 Task: Check the average views per listing of separate dining room in the last 3 years.
Action: Mouse moved to (1006, 231)
Screenshot: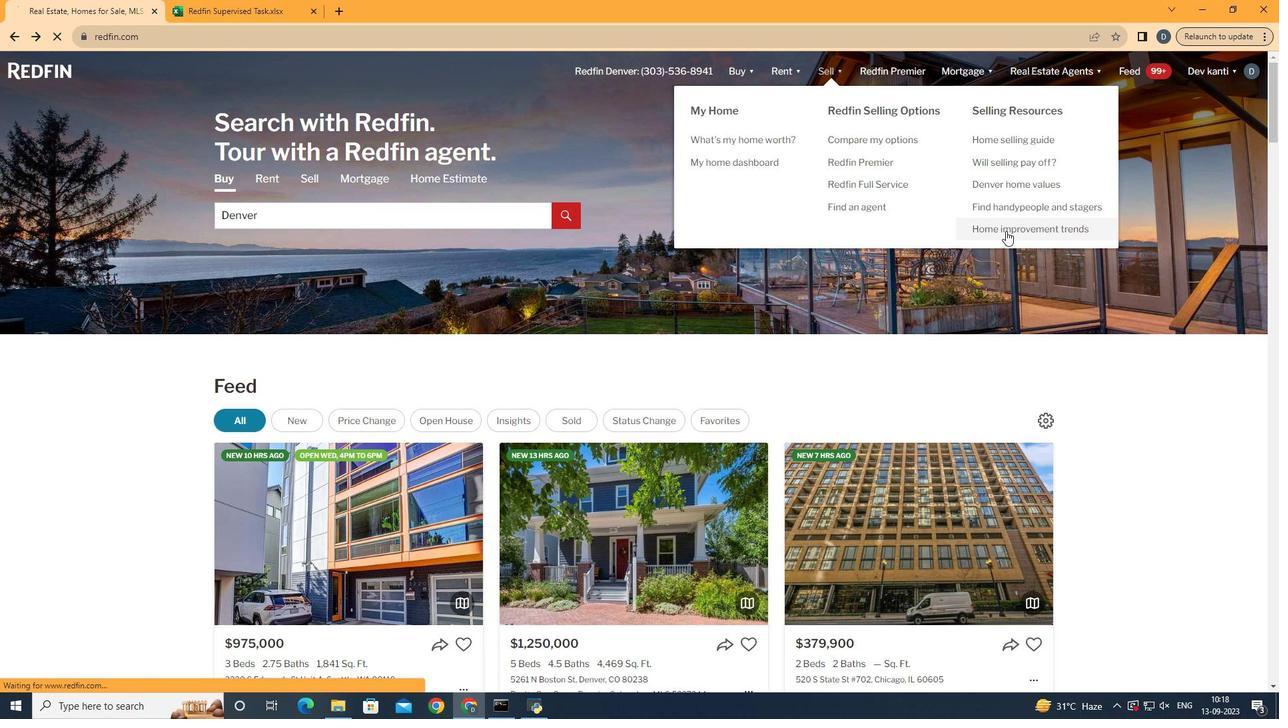 
Action: Mouse pressed left at (1006, 231)
Screenshot: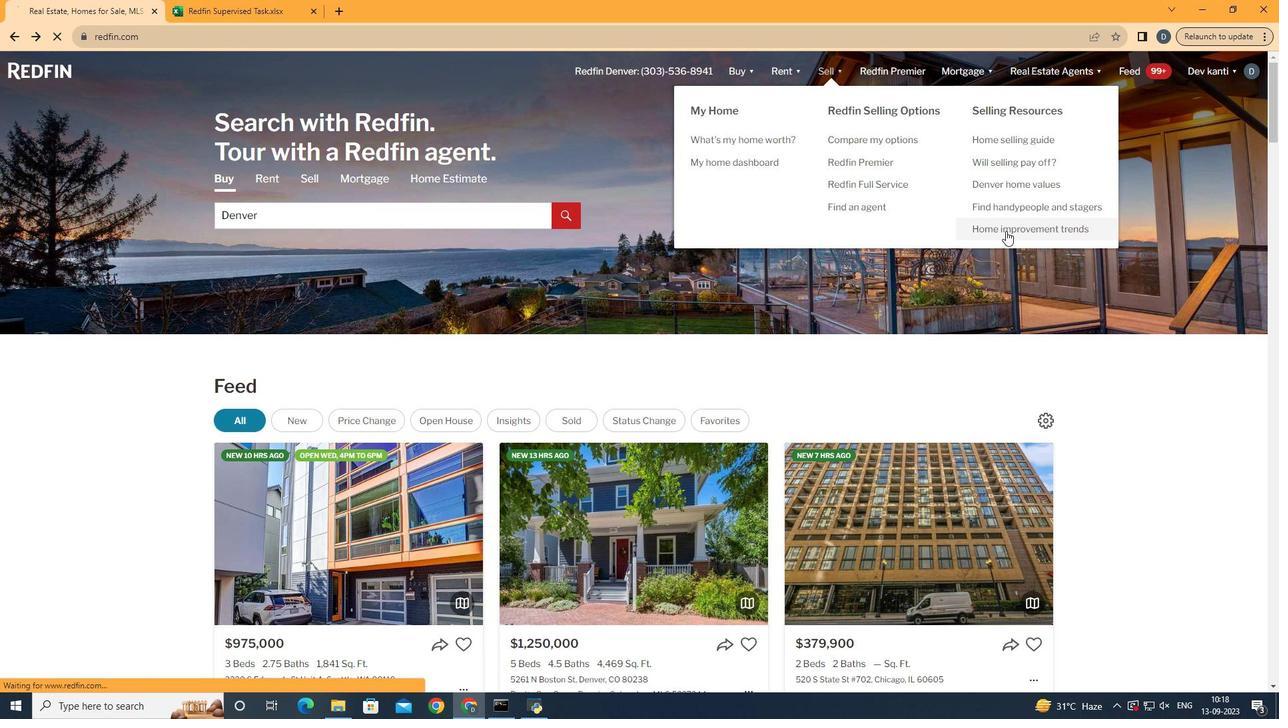 
Action: Mouse moved to (335, 259)
Screenshot: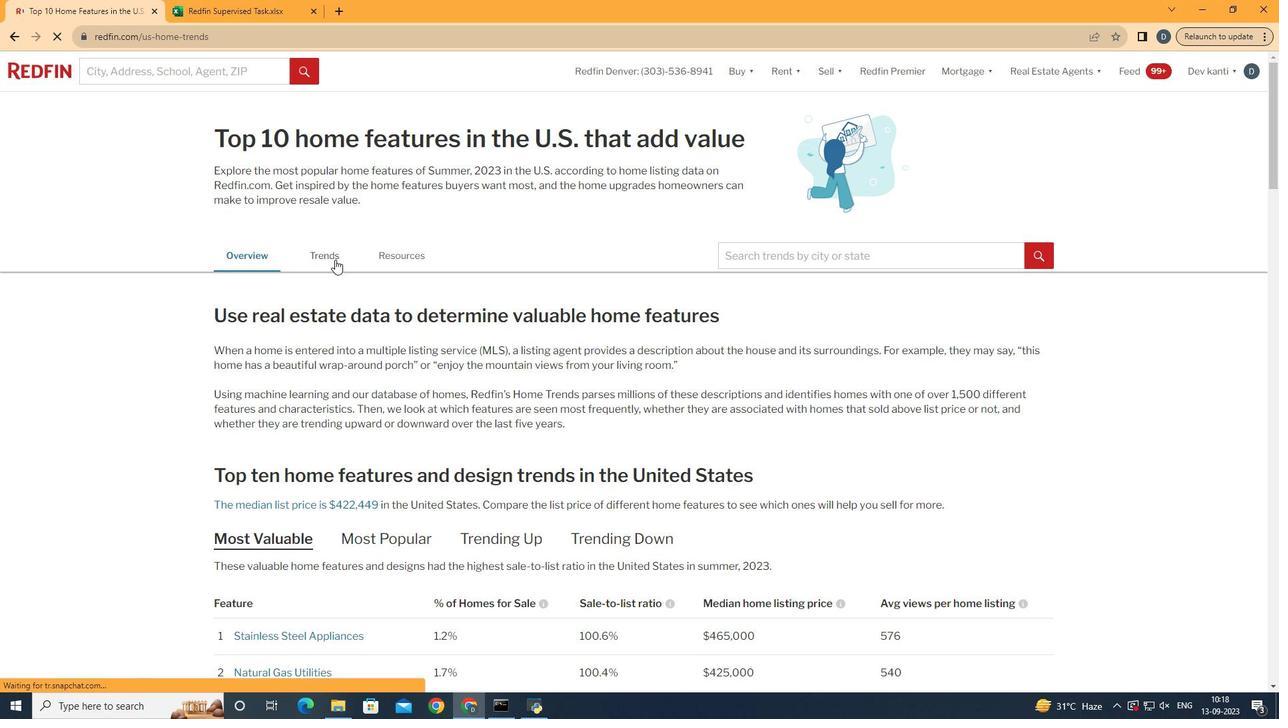 
Action: Mouse pressed left at (335, 259)
Screenshot: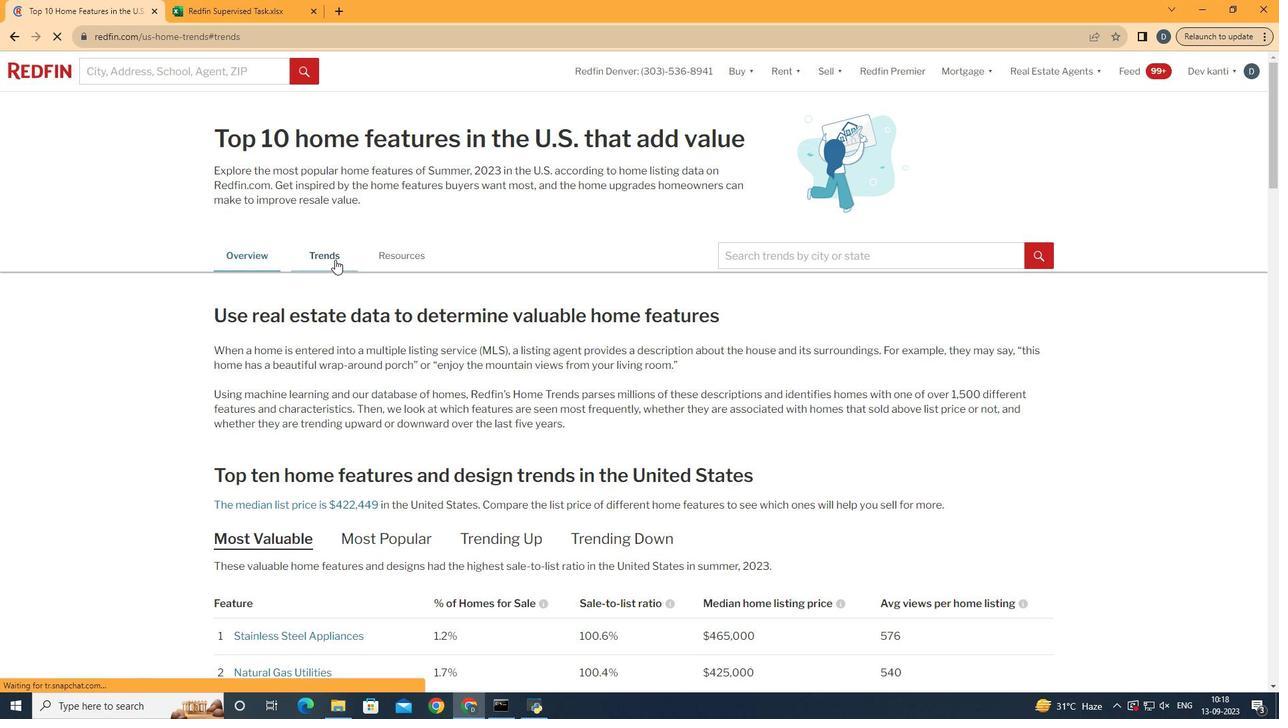 
Action: Mouse moved to (419, 455)
Screenshot: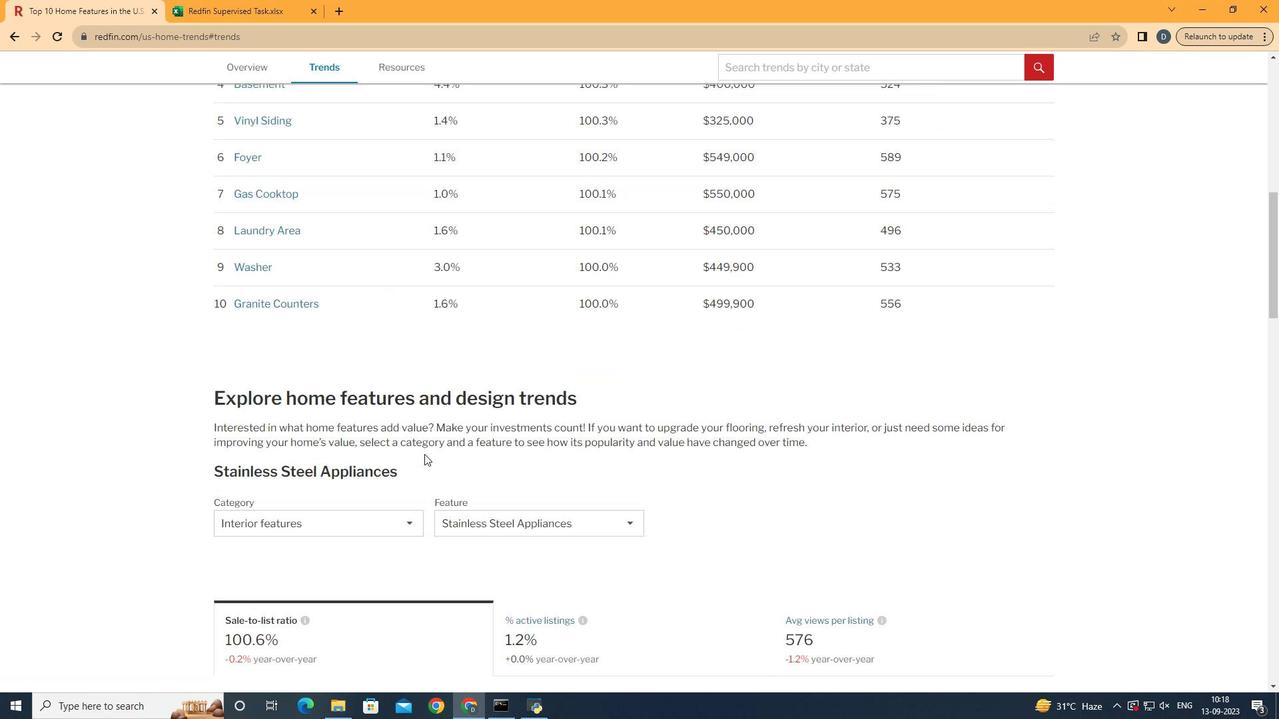 
Action: Mouse scrolled (419, 455) with delta (0, 0)
Screenshot: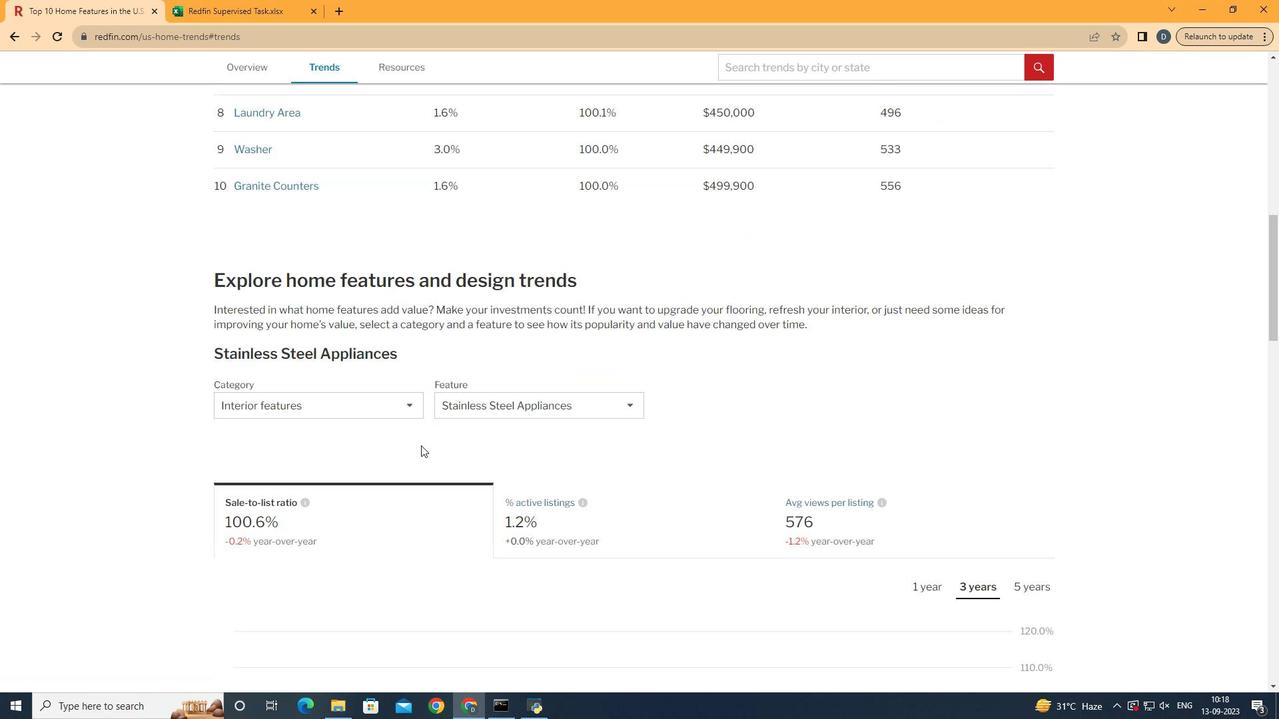 
Action: Mouse moved to (419, 455)
Screenshot: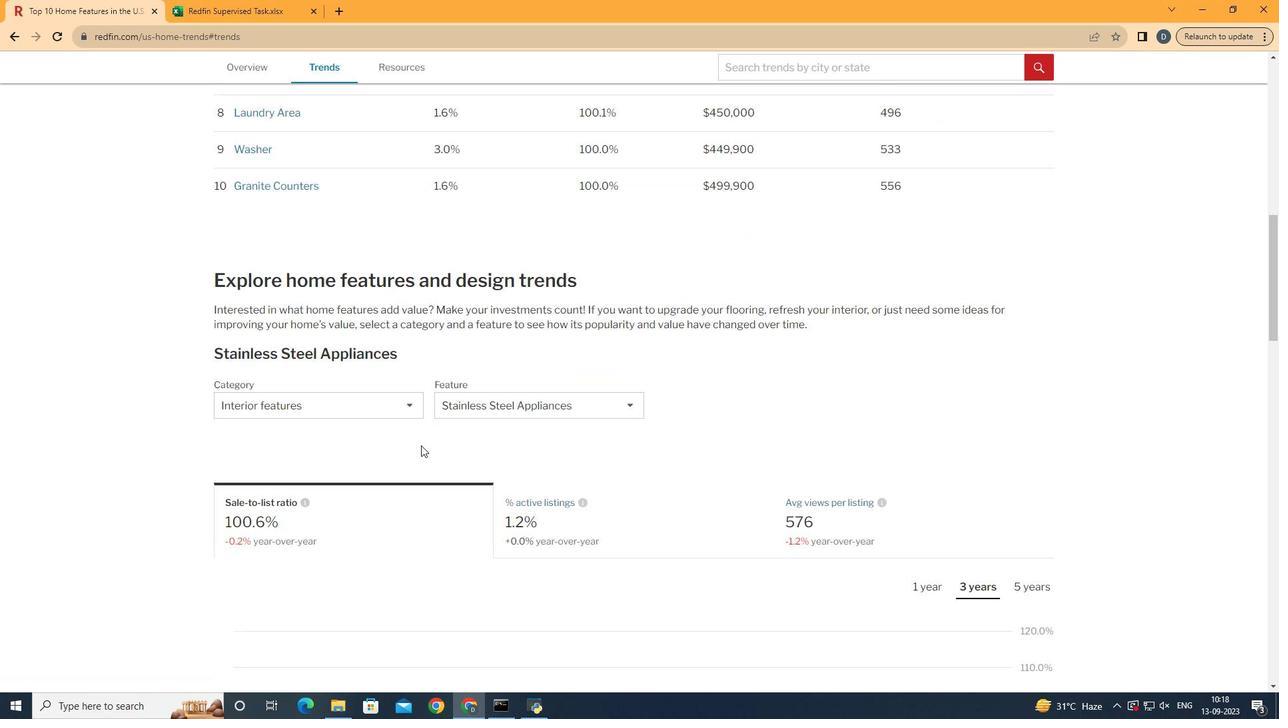 
Action: Mouse scrolled (419, 455) with delta (0, 0)
Screenshot: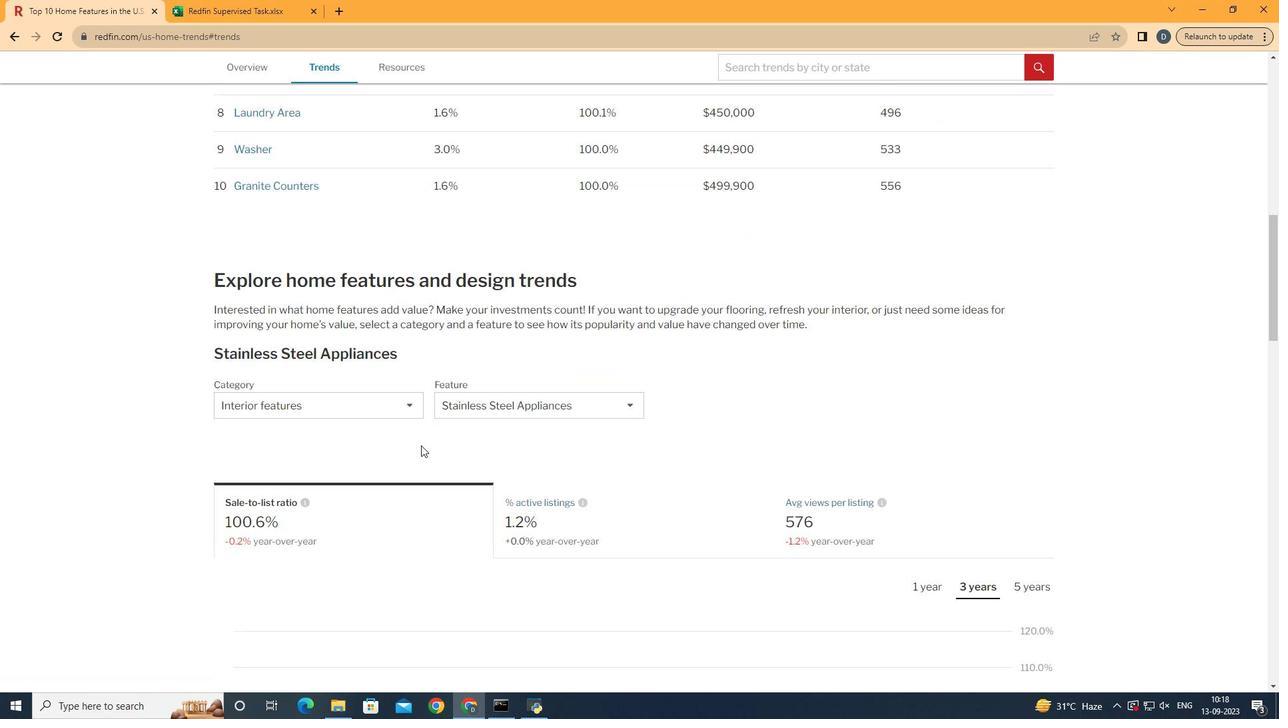 
Action: Mouse moved to (421, 455)
Screenshot: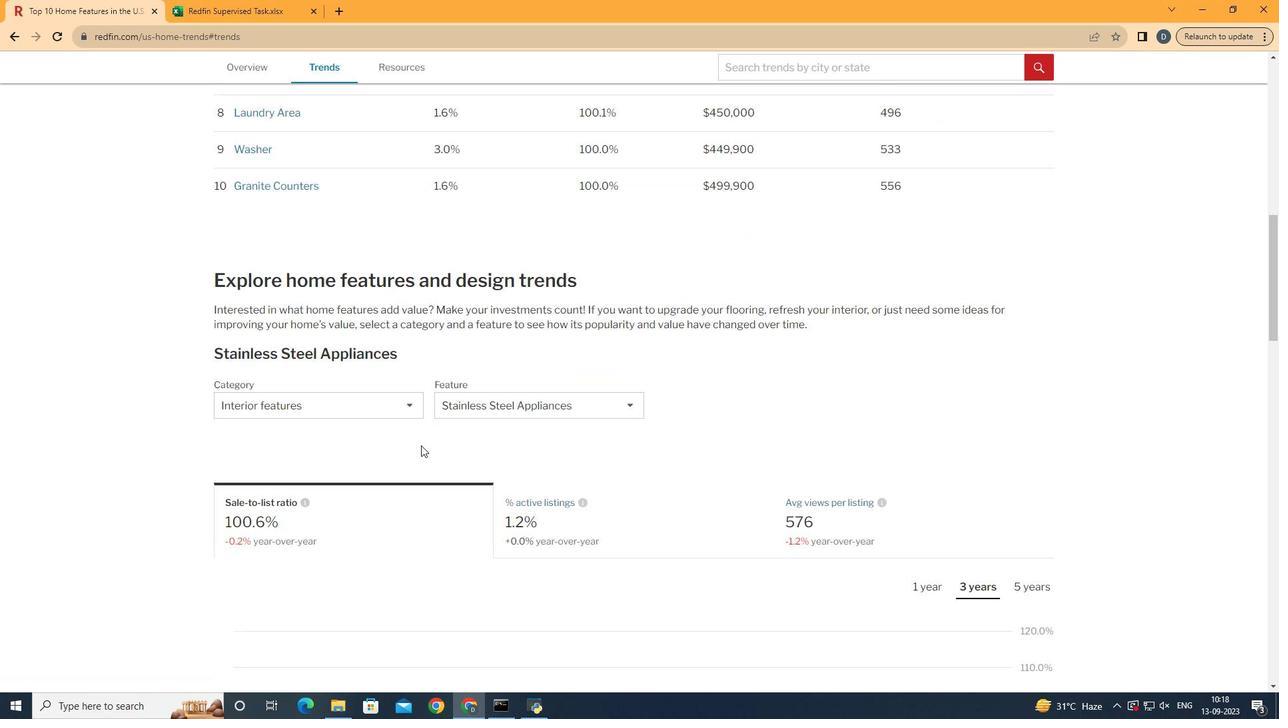 
Action: Mouse scrolled (421, 455) with delta (0, 0)
Screenshot: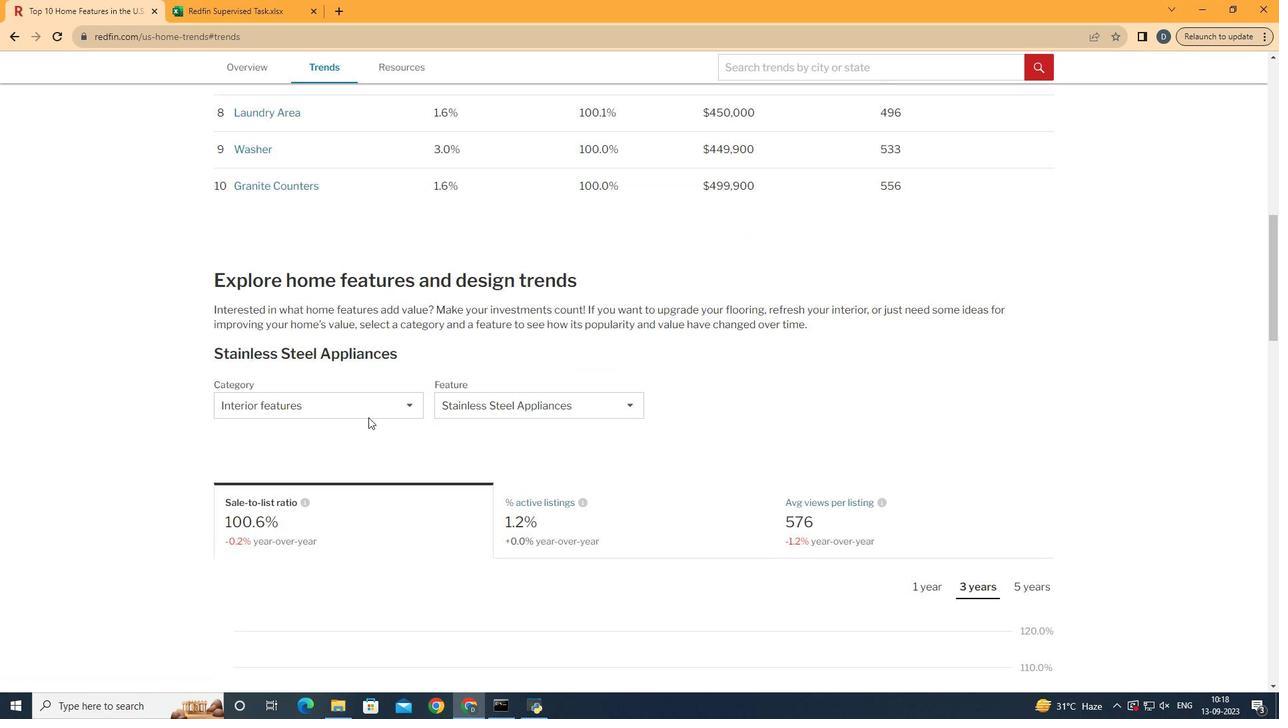 
Action: Mouse moved to (422, 455)
Screenshot: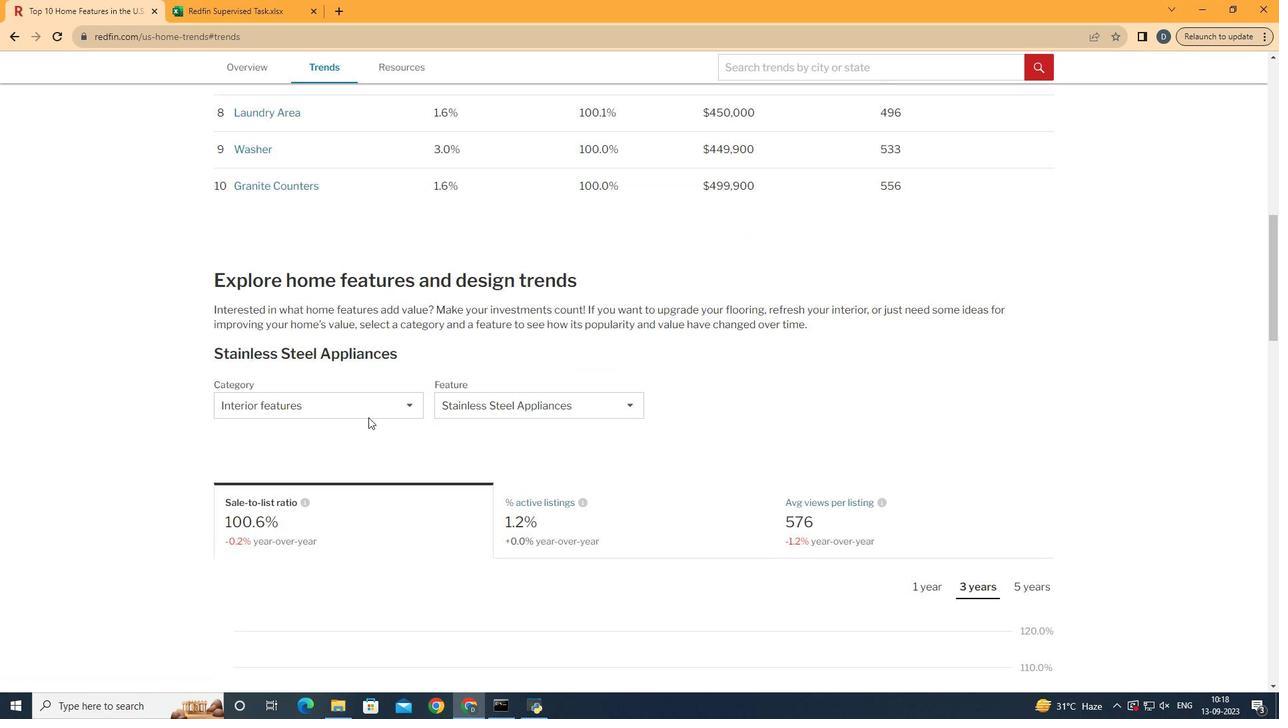 
Action: Mouse scrolled (422, 455) with delta (0, 0)
Screenshot: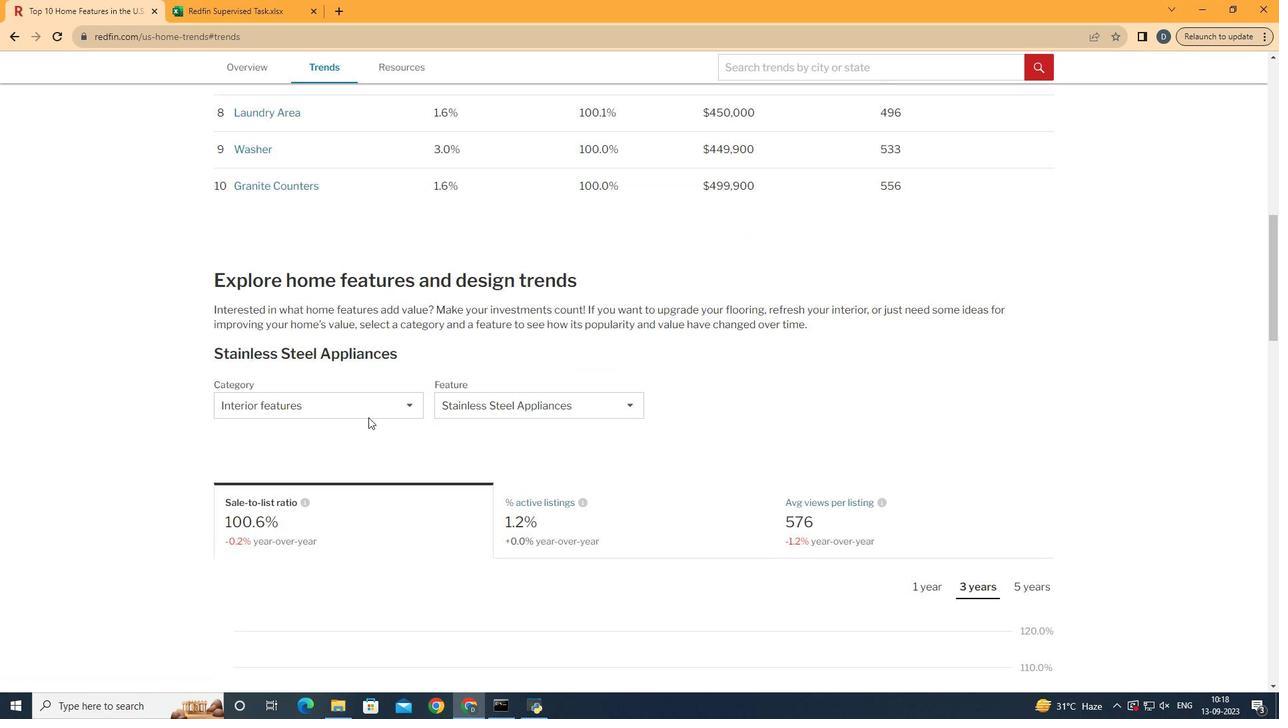 
Action: Mouse moved to (423, 455)
Screenshot: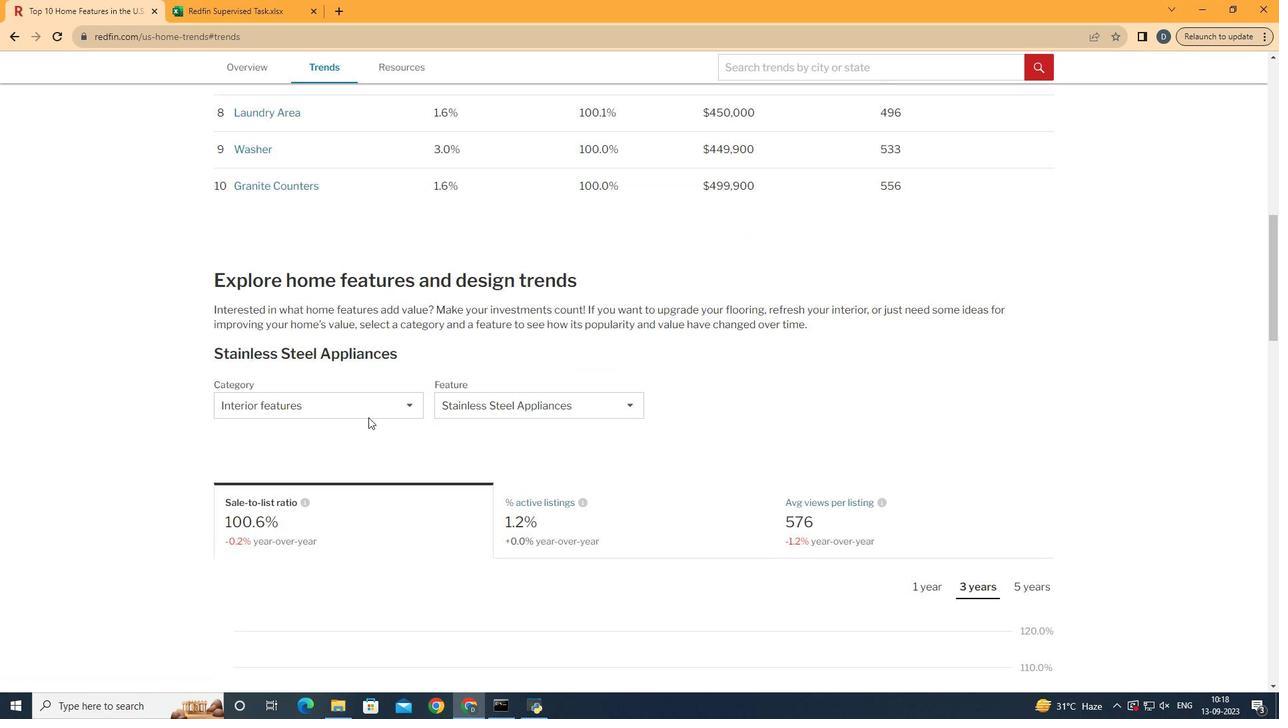 
Action: Mouse scrolled (423, 454) with delta (0, 0)
Screenshot: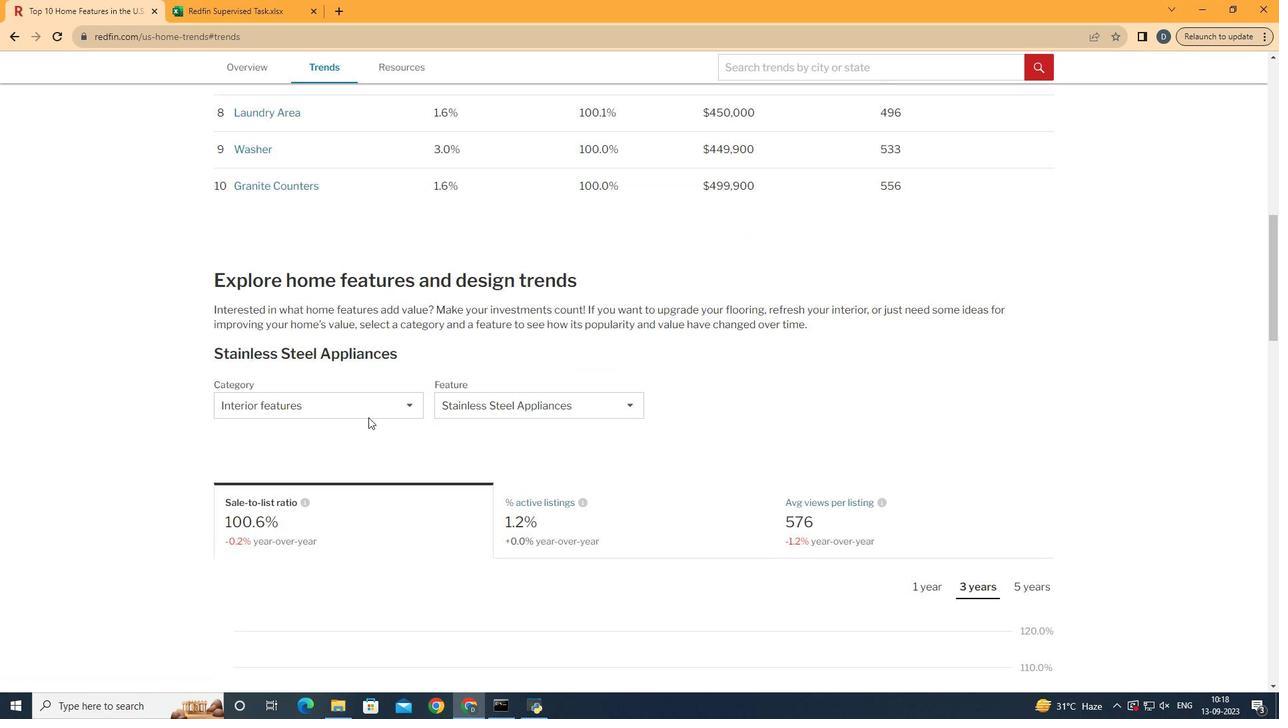 
Action: Mouse moved to (424, 454)
Screenshot: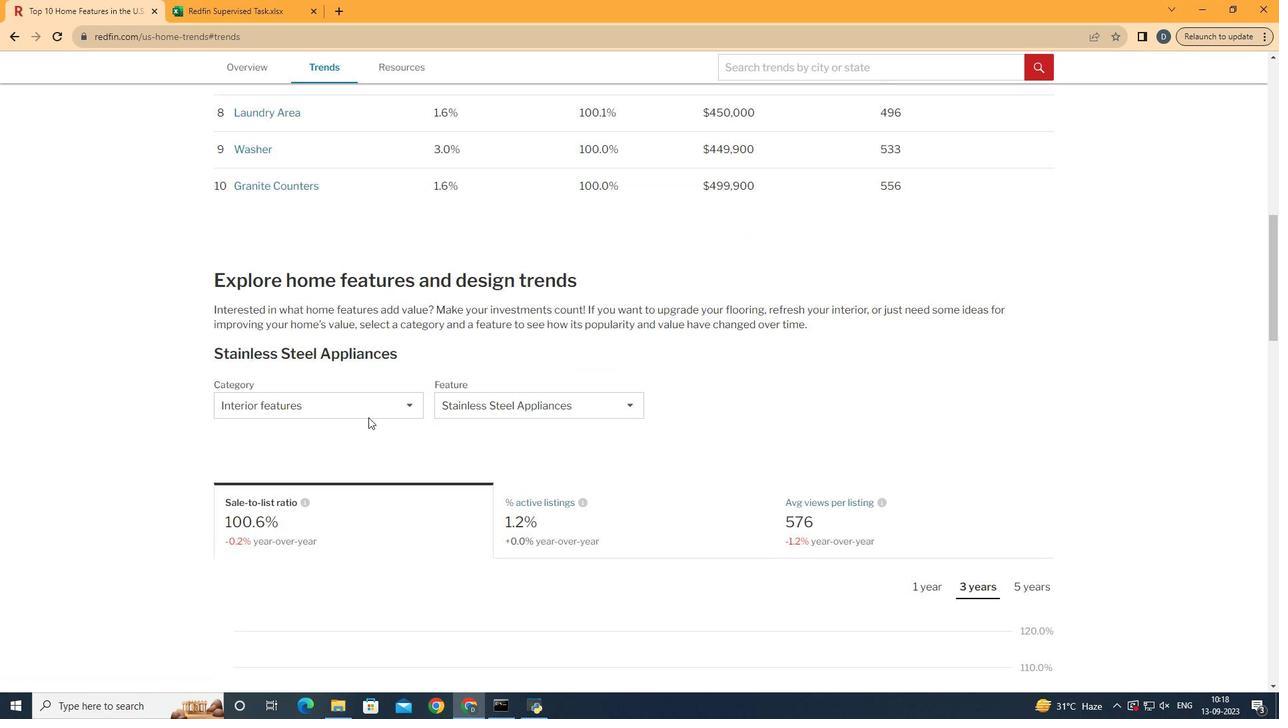 
Action: Mouse scrolled (424, 453) with delta (0, 0)
Screenshot: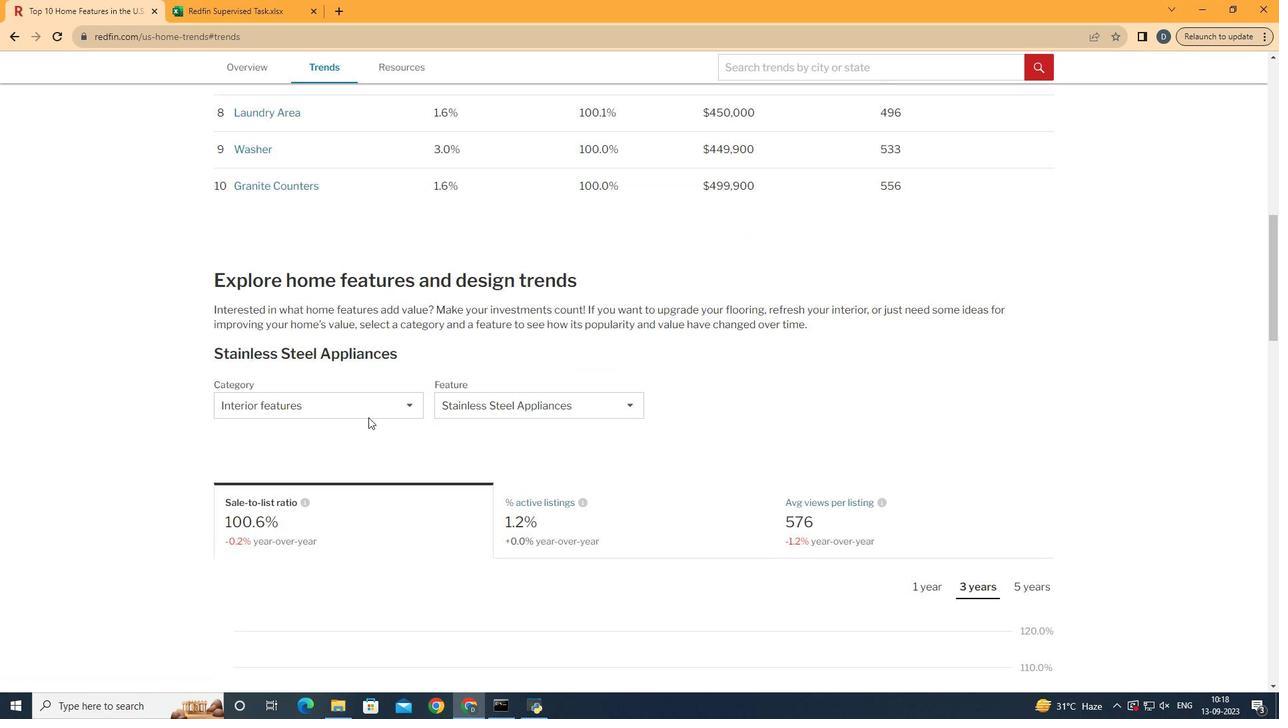 
Action: Mouse moved to (332, 405)
Screenshot: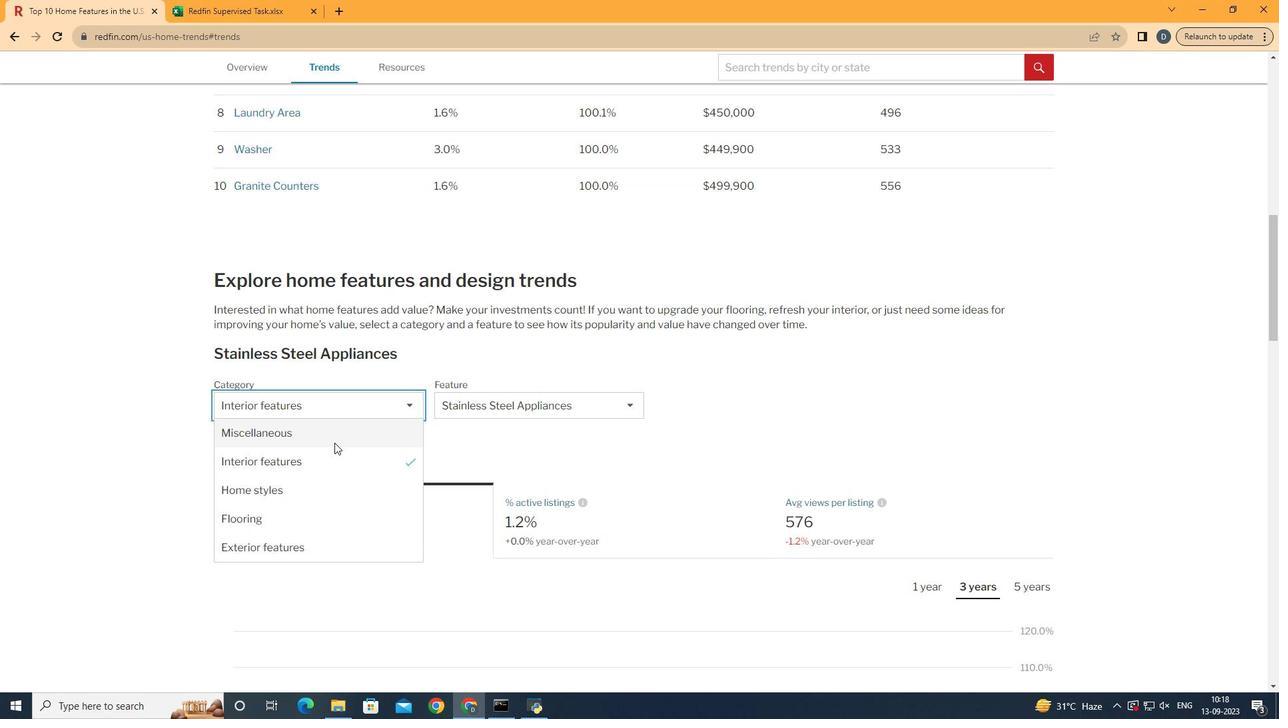 
Action: Mouse pressed left at (332, 405)
Screenshot: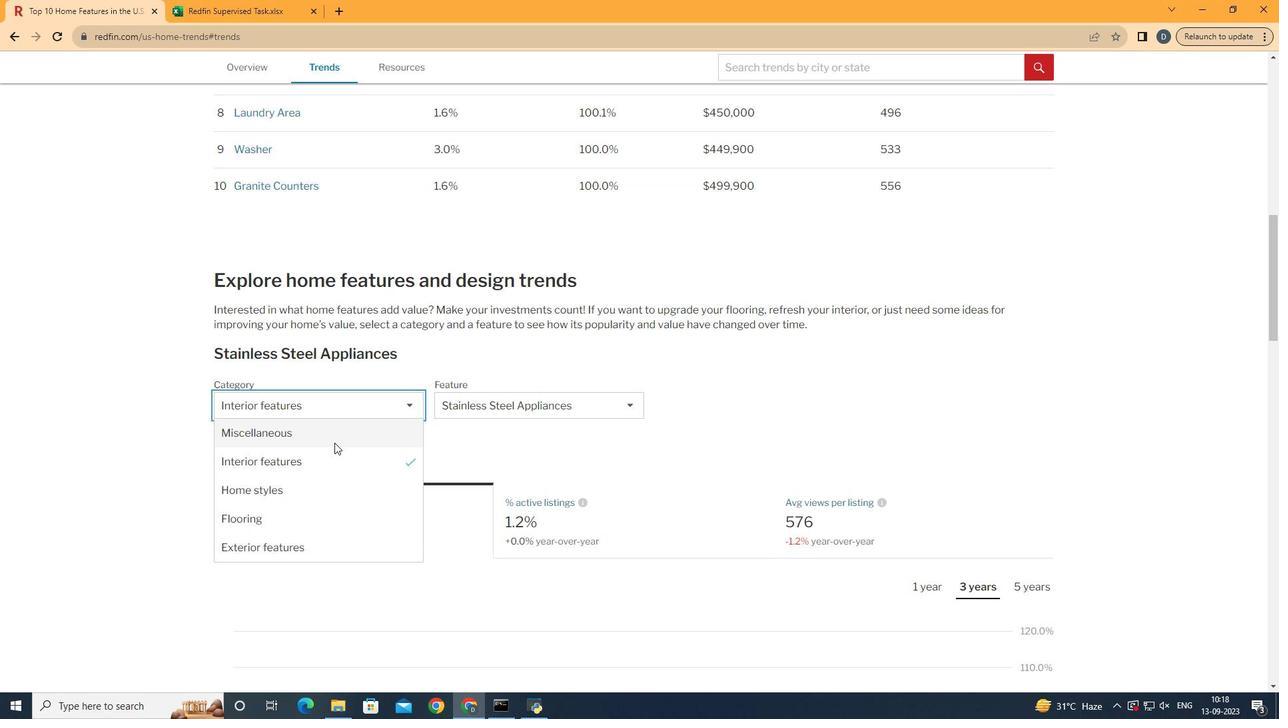 
Action: Mouse moved to (339, 468)
Screenshot: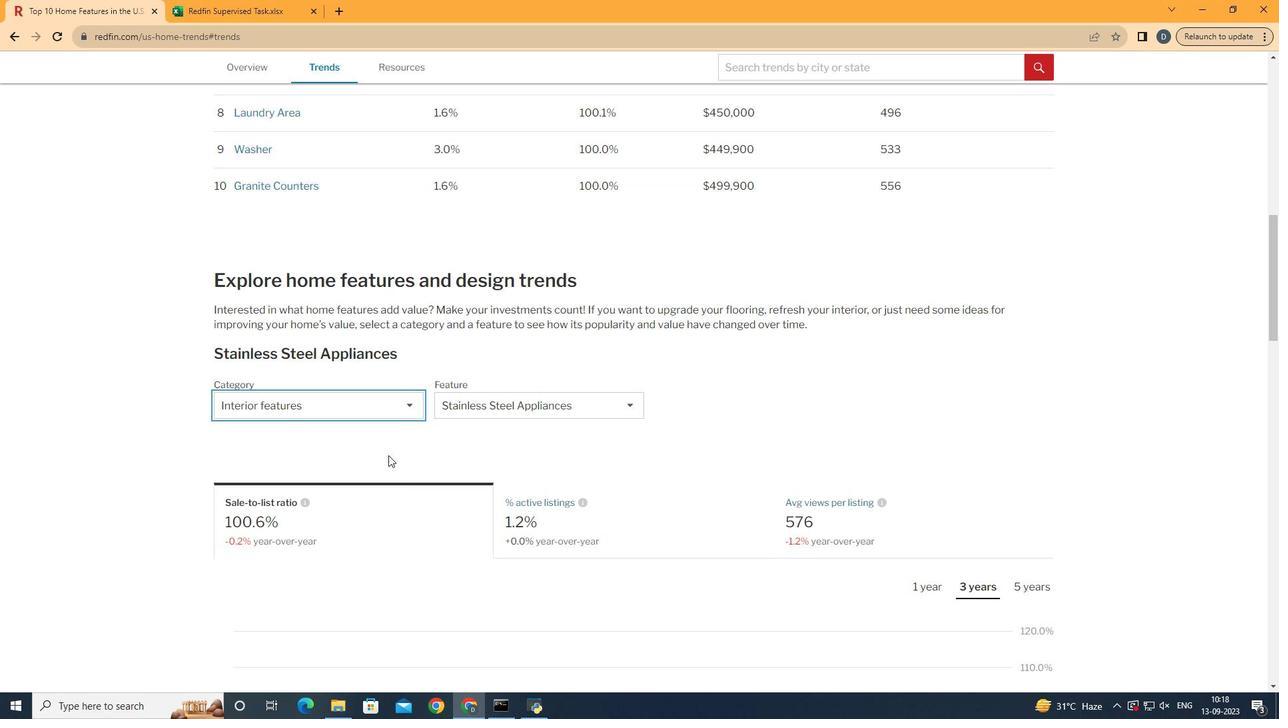 
Action: Mouse pressed left at (339, 468)
Screenshot: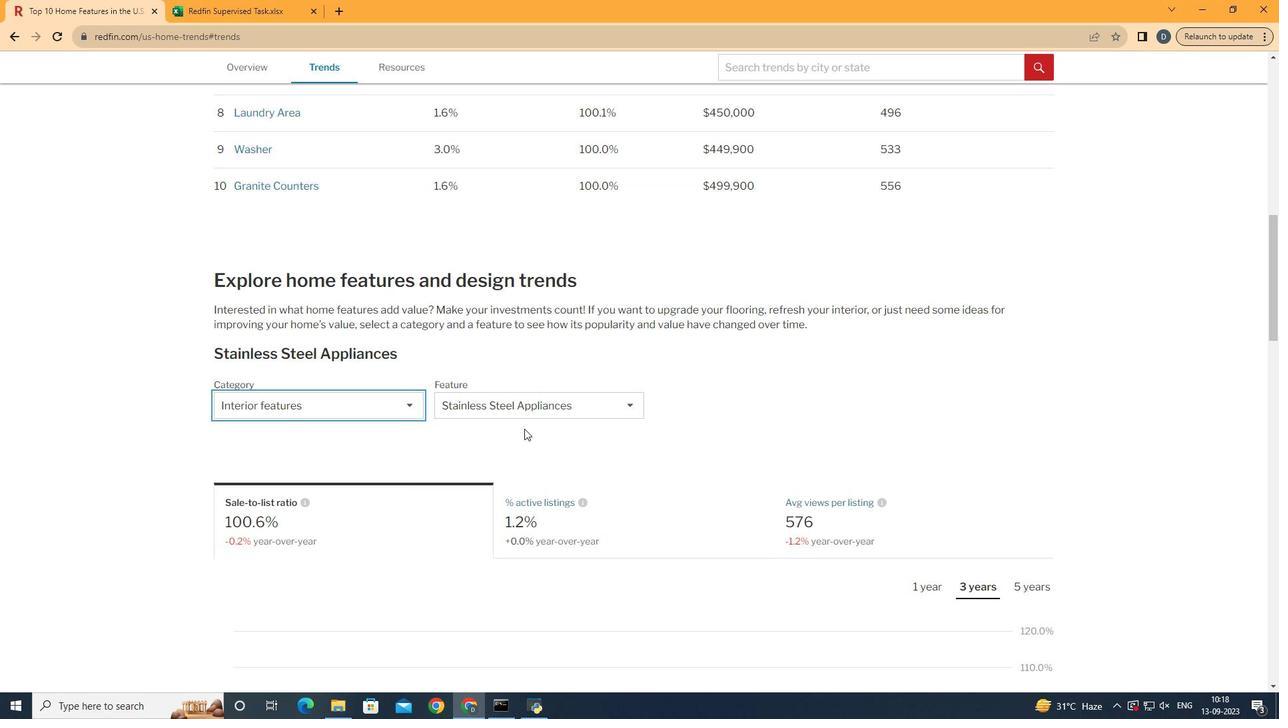 
Action: Mouse moved to (571, 399)
Screenshot: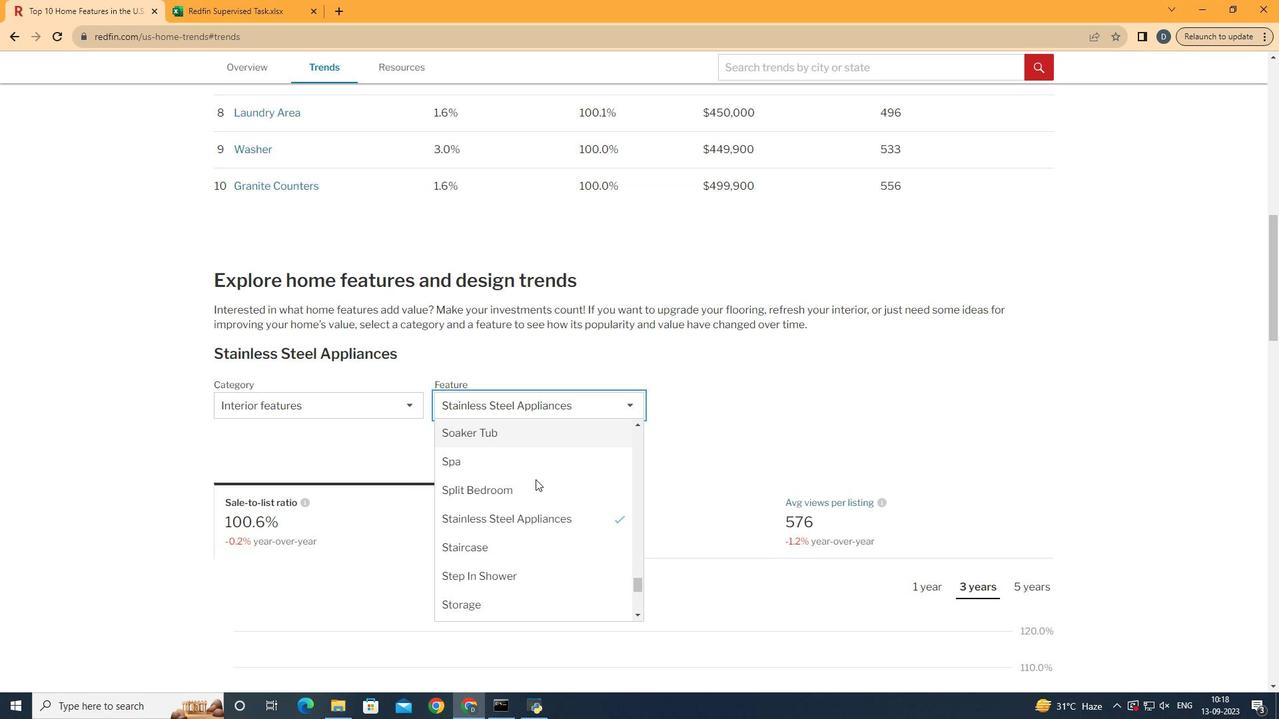 
Action: Mouse pressed left at (571, 399)
Screenshot: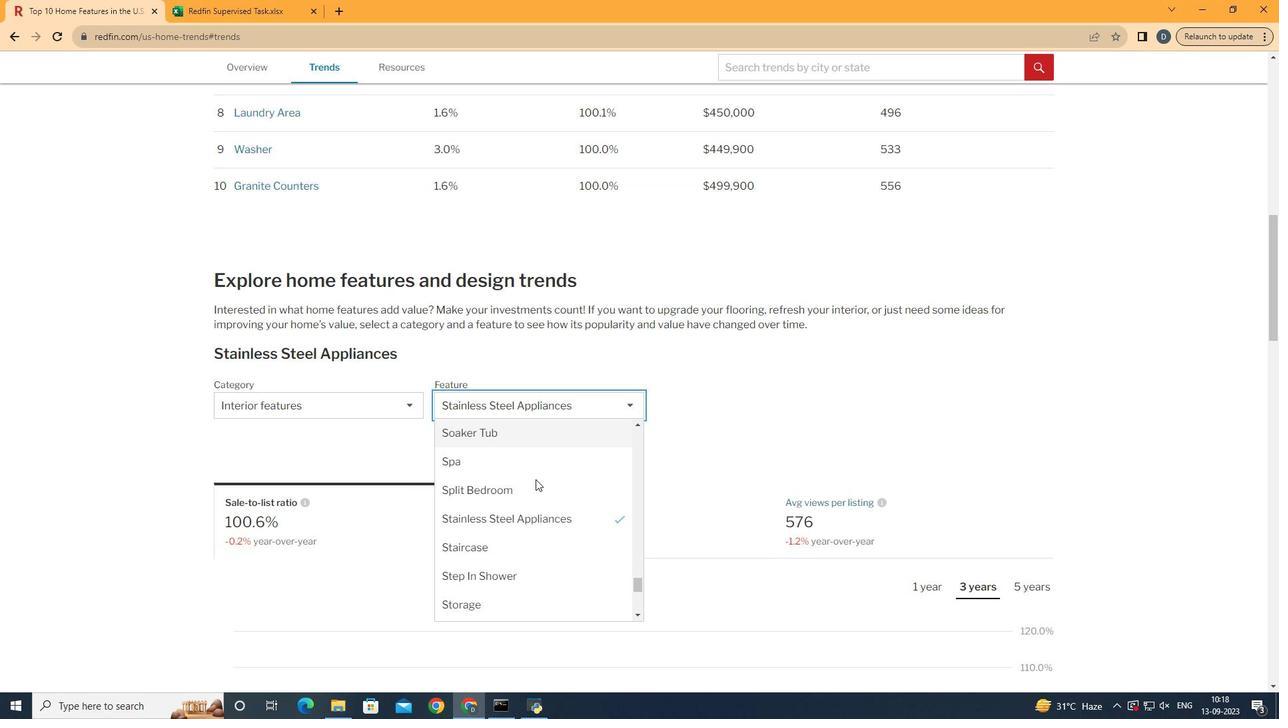 
Action: Mouse moved to (541, 544)
Screenshot: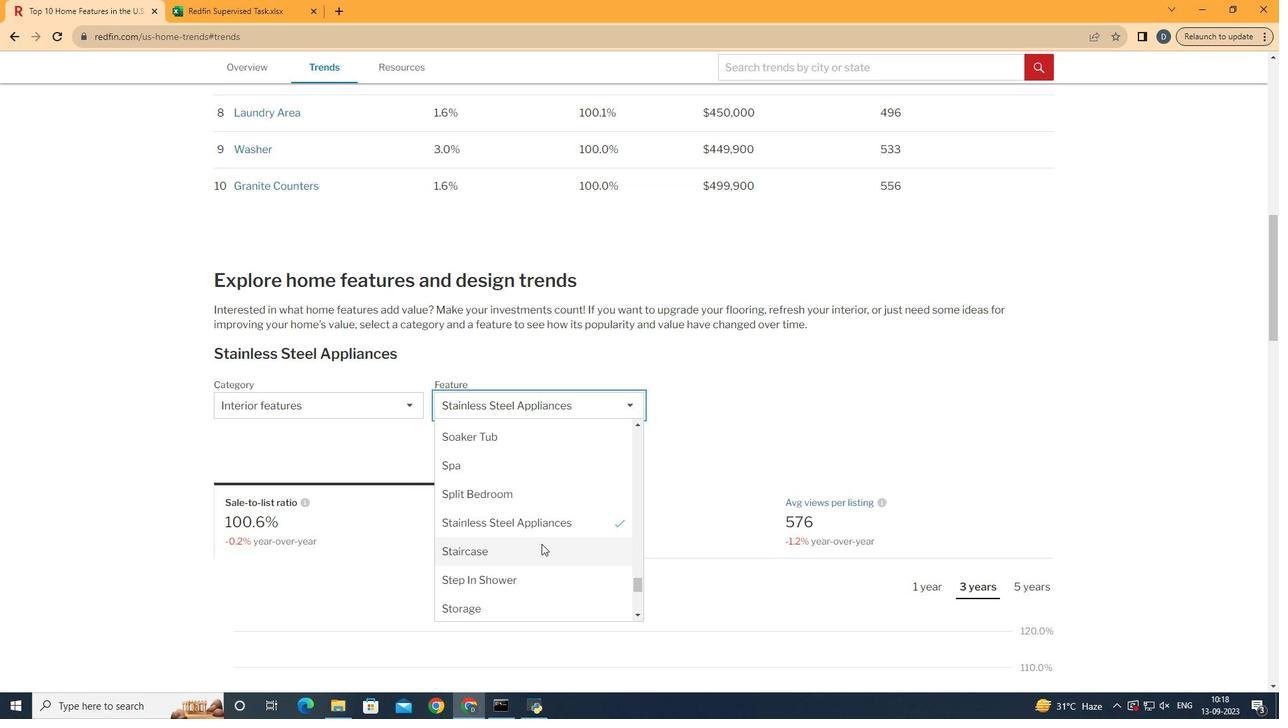 
Action: Mouse scrolled (541, 545) with delta (0, 0)
Screenshot: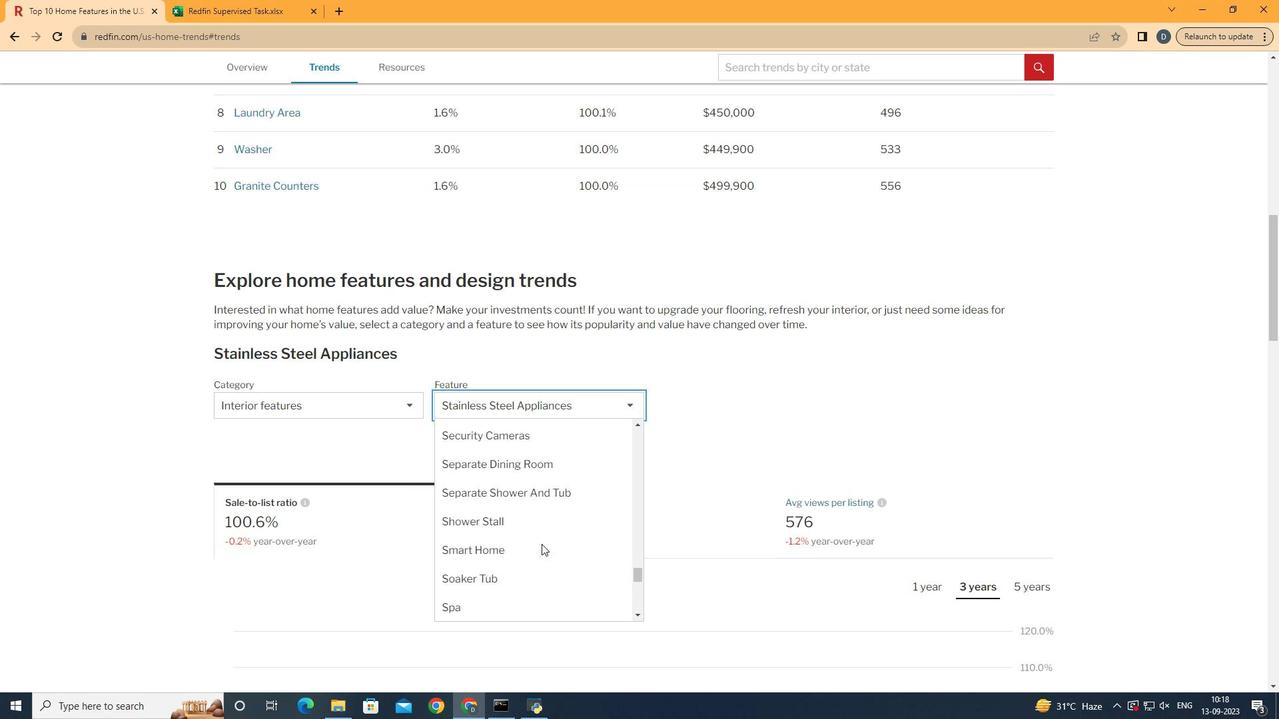 
Action: Mouse scrolled (541, 545) with delta (0, 0)
Screenshot: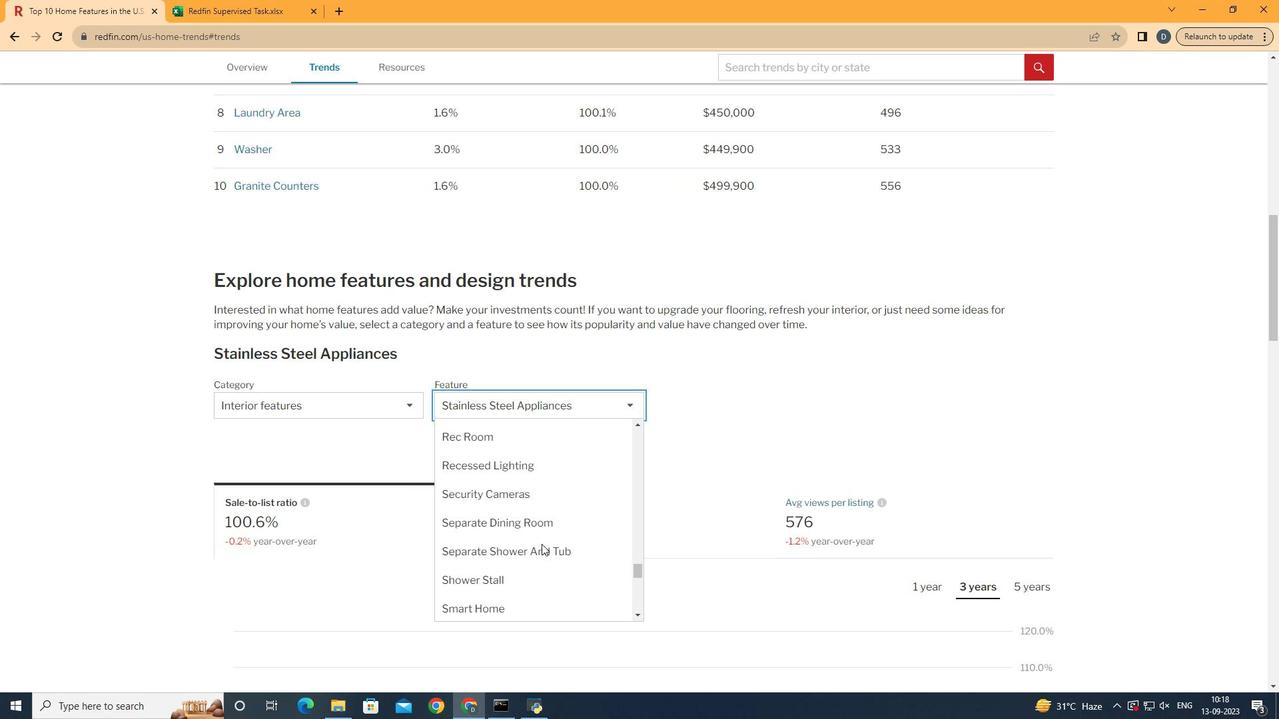 
Action: Mouse scrolled (541, 545) with delta (0, 0)
Screenshot: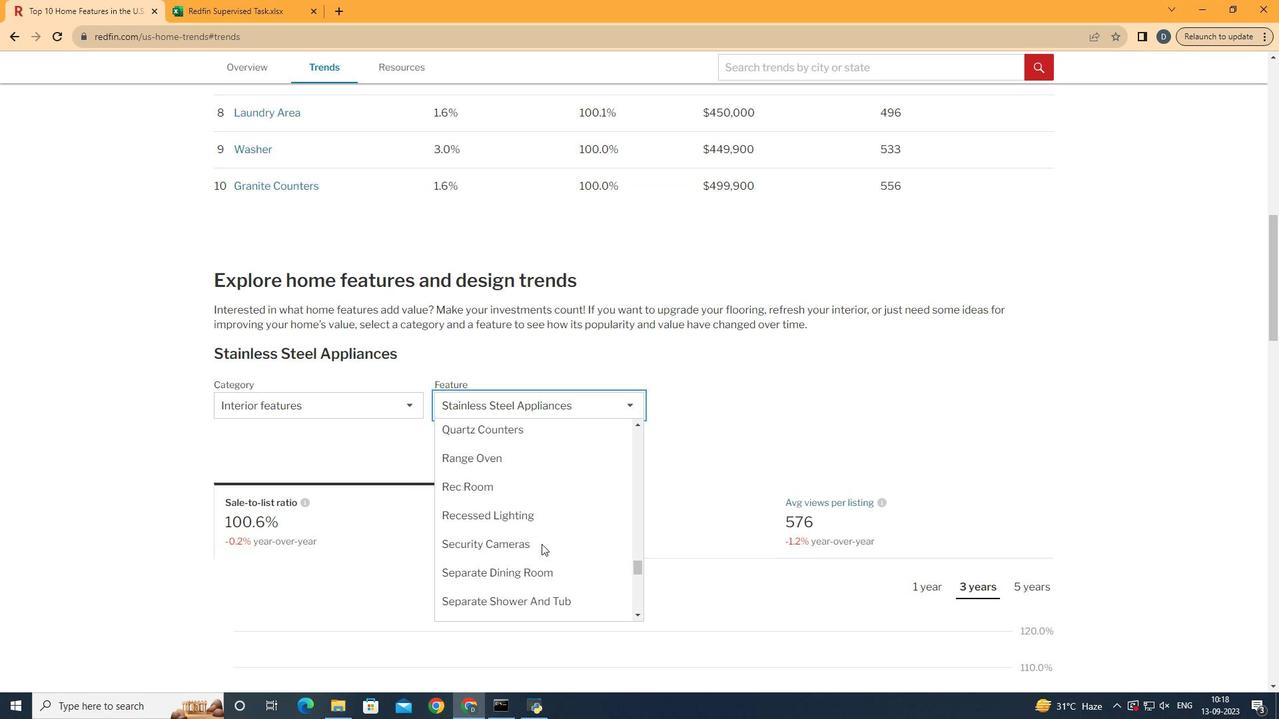 
Action: Mouse scrolled (541, 545) with delta (0, 0)
Screenshot: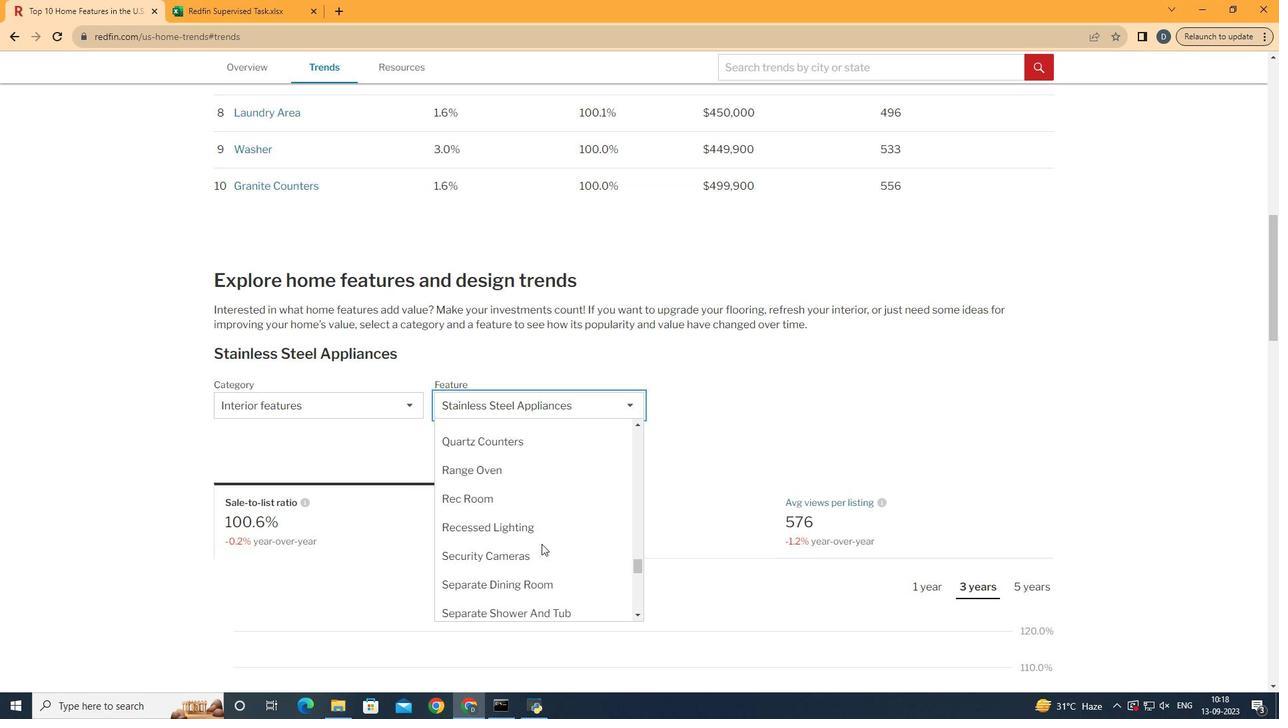 
Action: Mouse moved to (559, 578)
Screenshot: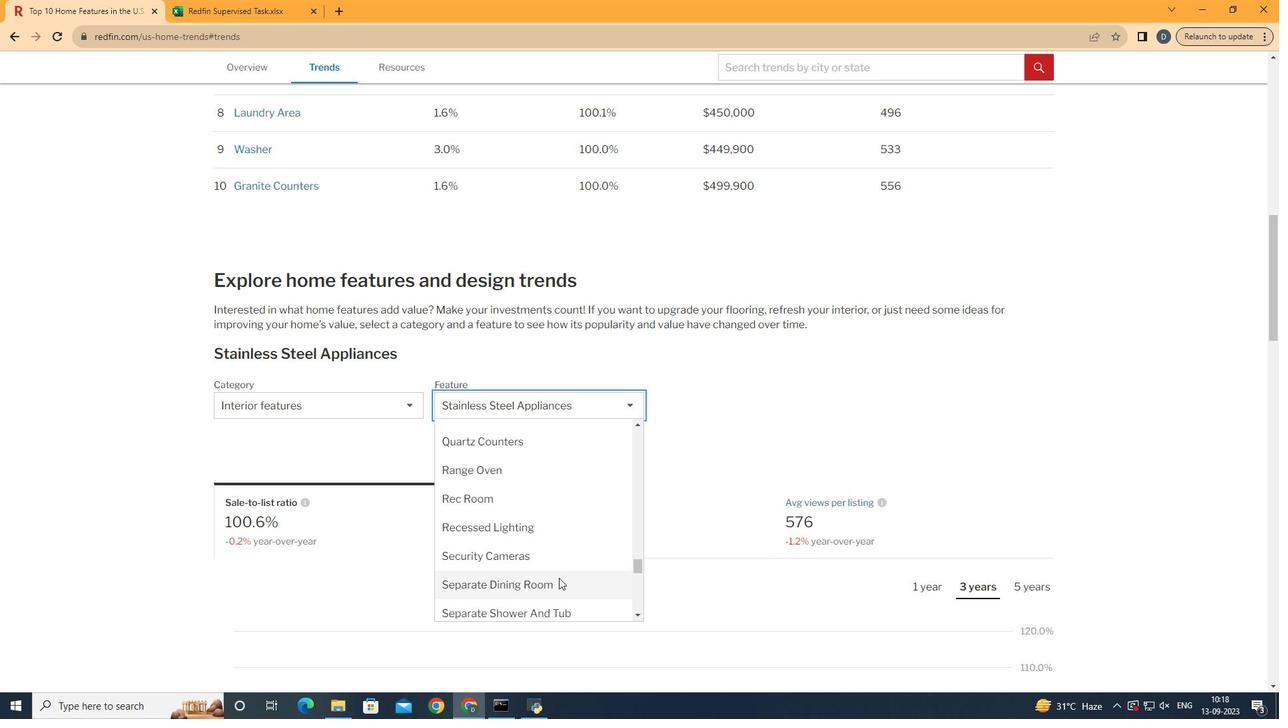 
Action: Mouse pressed left at (559, 578)
Screenshot: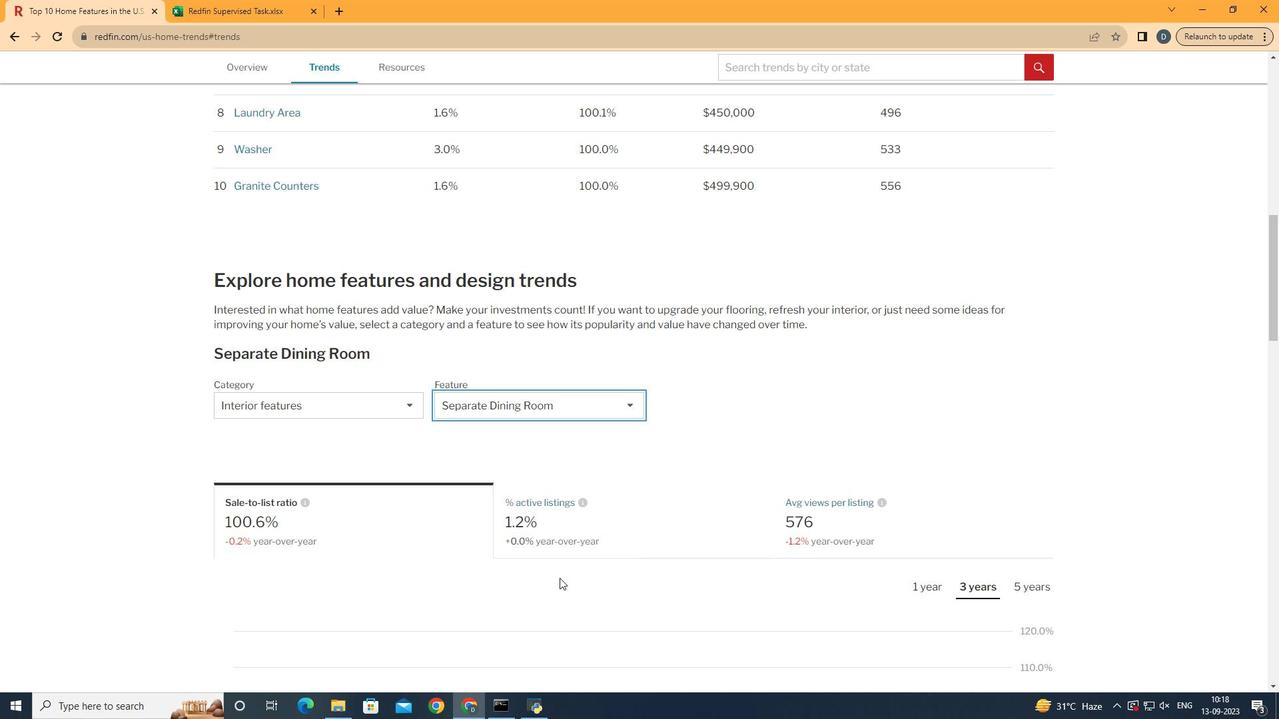 
Action: Mouse moved to (738, 454)
Screenshot: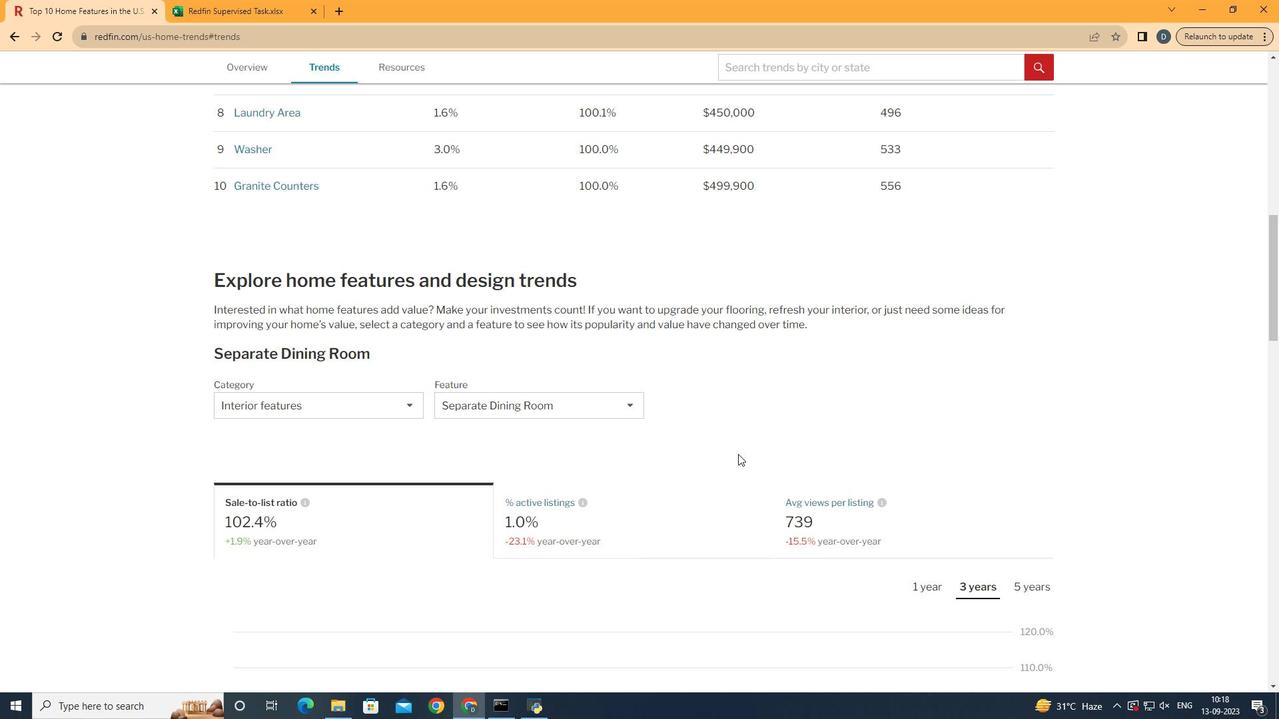 
Action: Mouse pressed left at (738, 454)
Screenshot: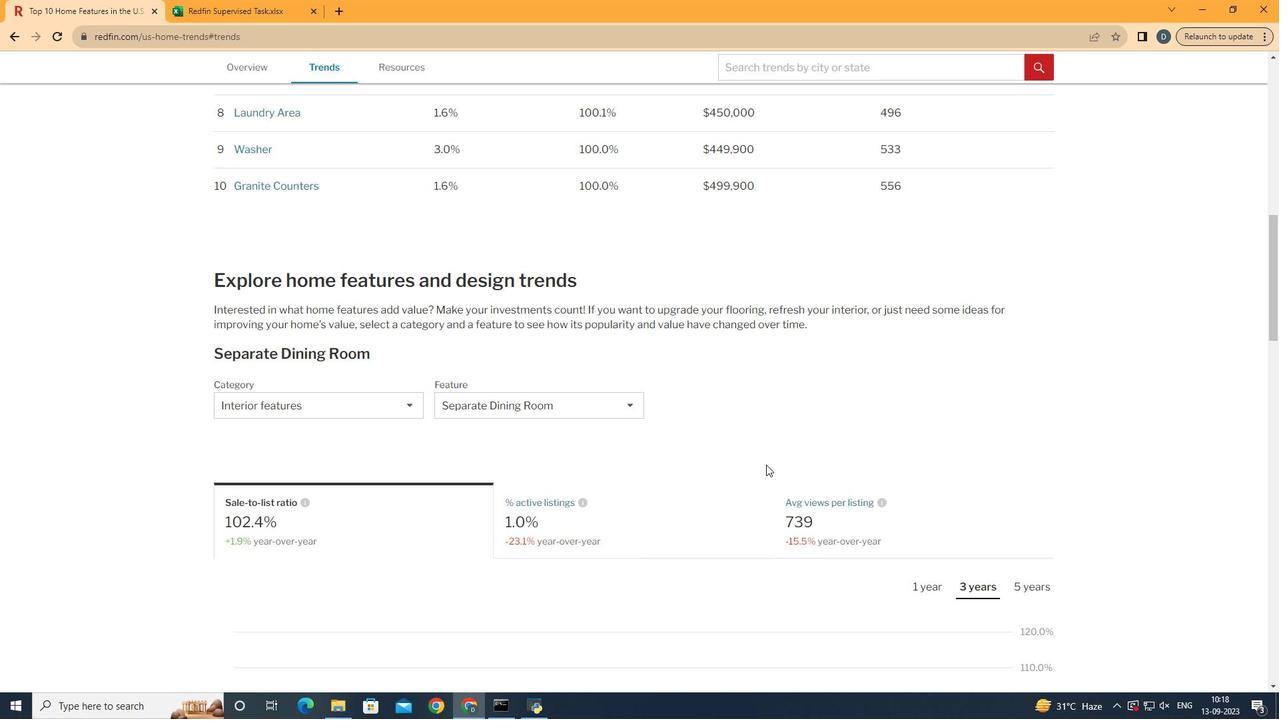 
Action: Mouse moved to (766, 465)
Screenshot: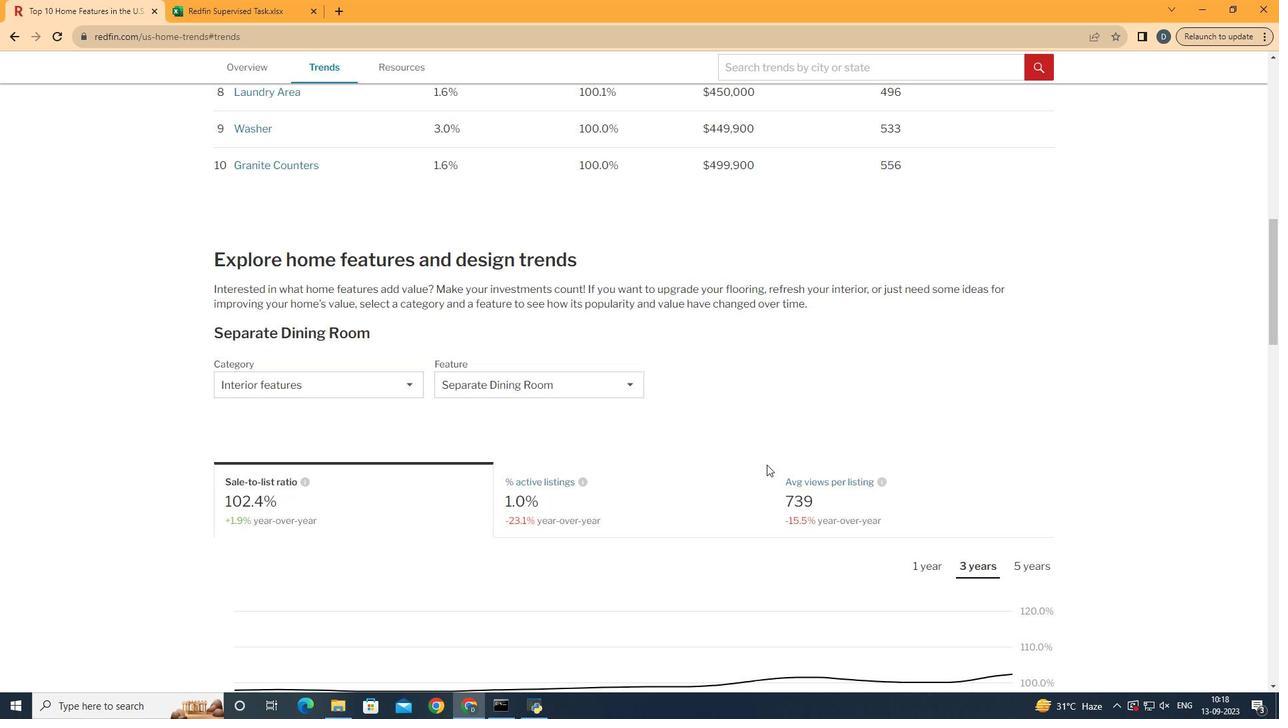 
Action: Mouse scrolled (766, 464) with delta (0, 0)
Screenshot: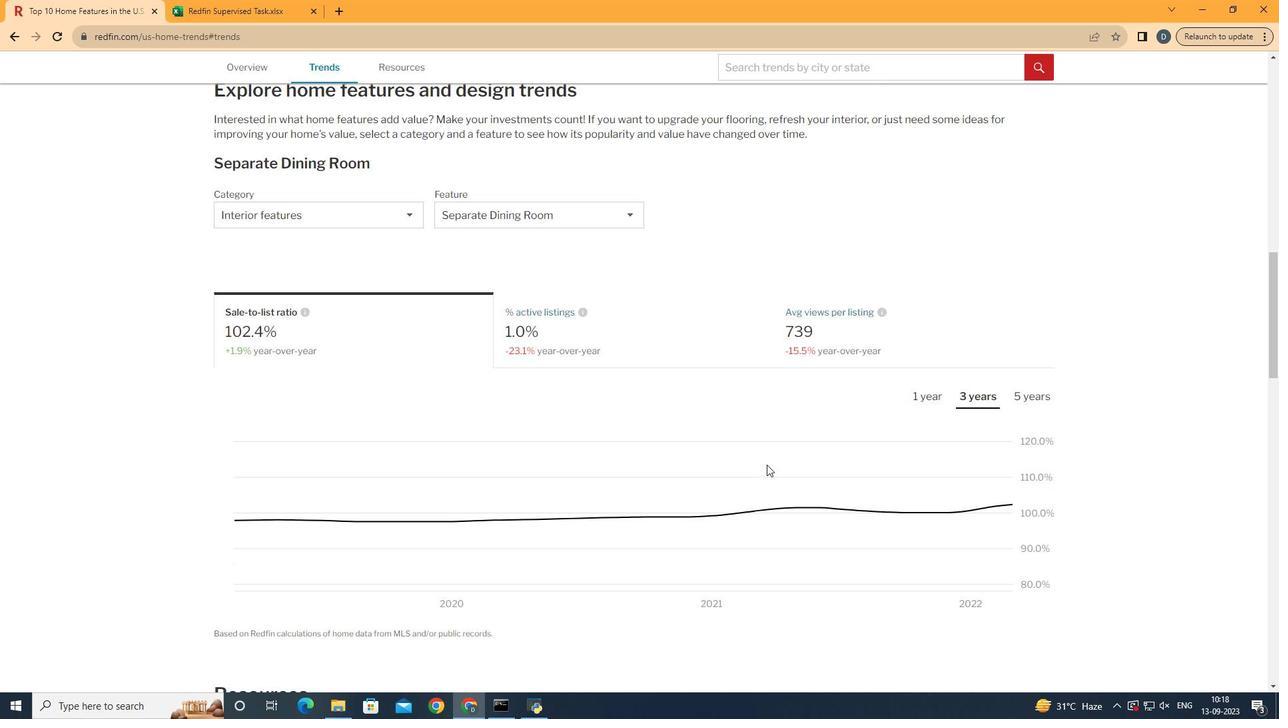 
Action: Mouse moved to (767, 465)
Screenshot: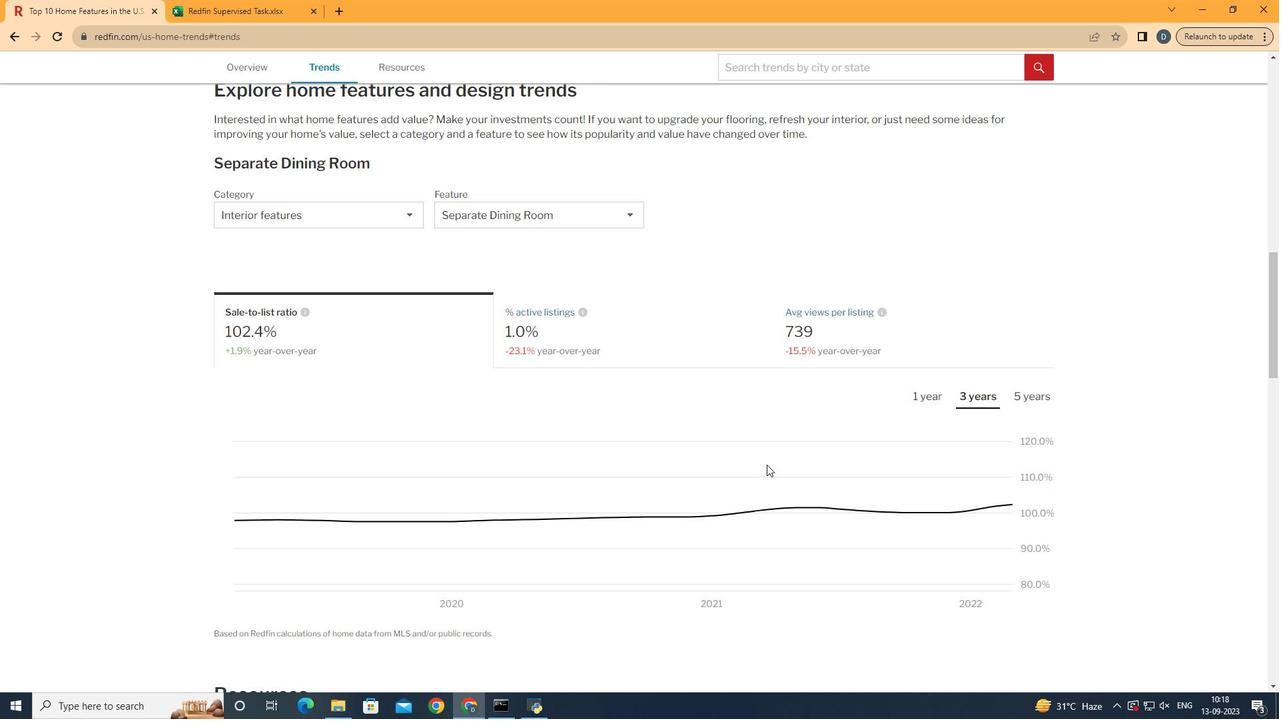 
Action: Mouse scrolled (767, 464) with delta (0, 0)
Screenshot: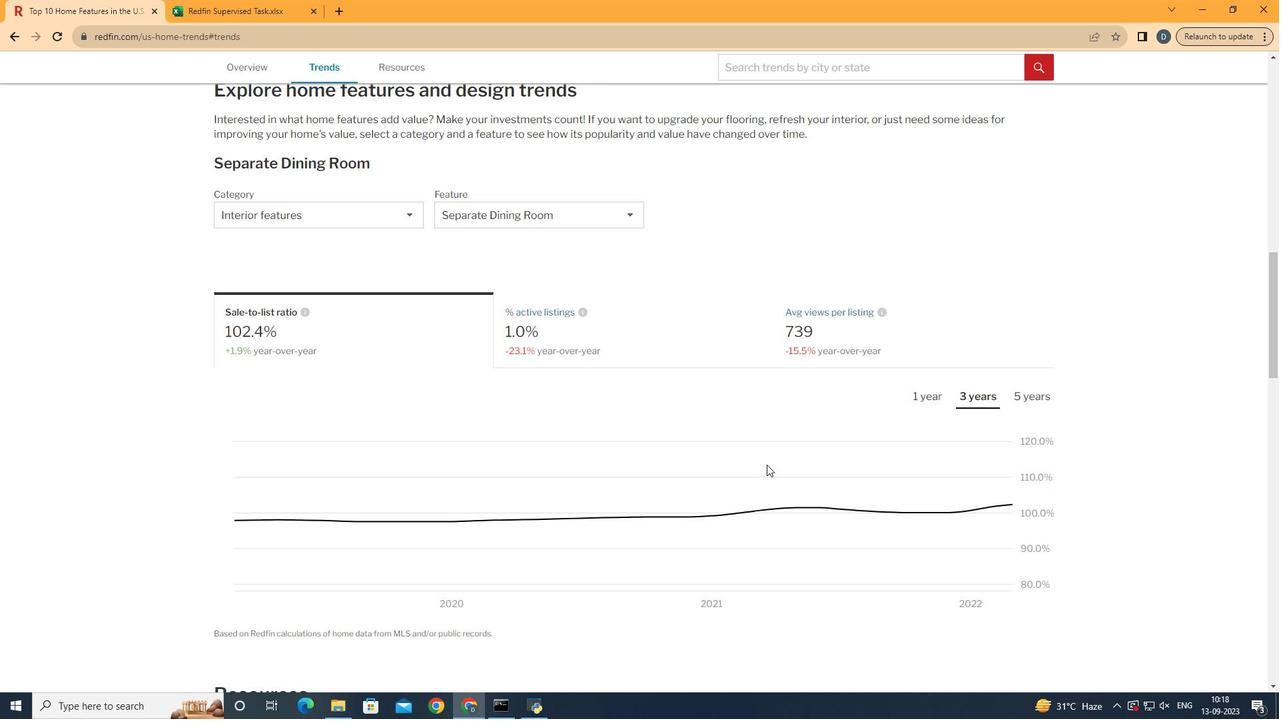 
Action: Mouse scrolled (767, 464) with delta (0, 0)
Screenshot: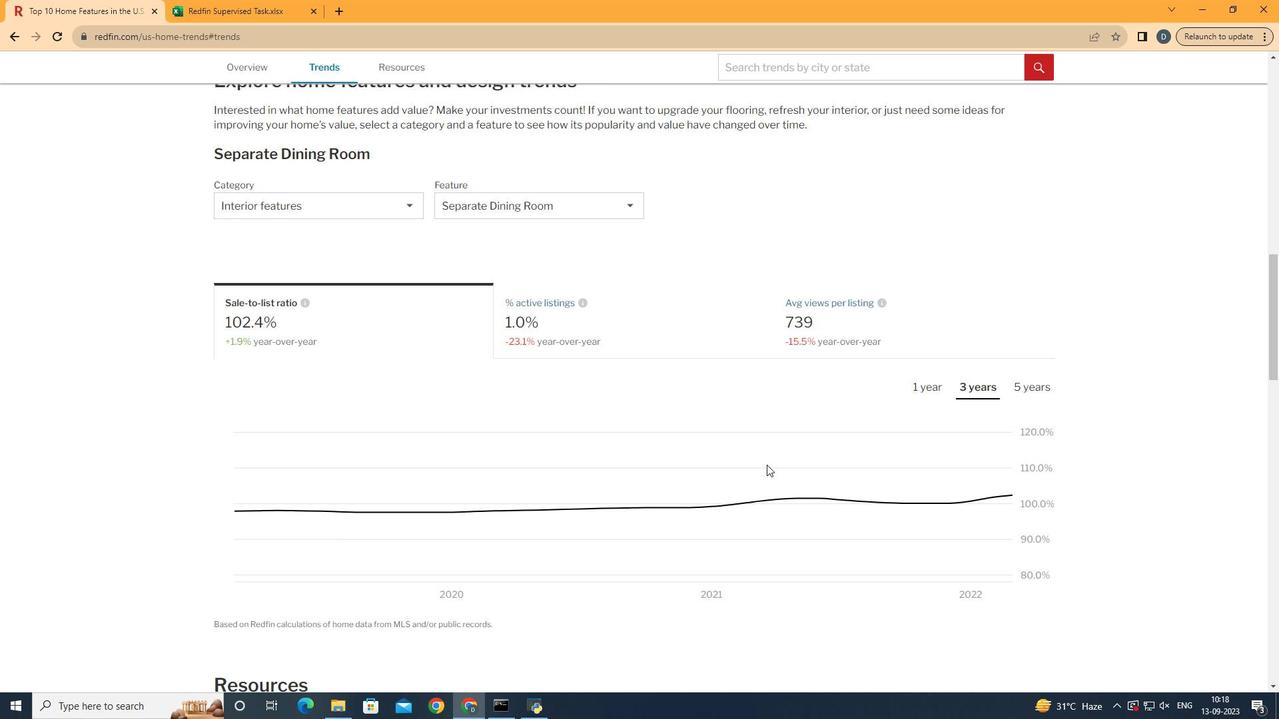 
Action: Mouse moved to (931, 351)
Screenshot: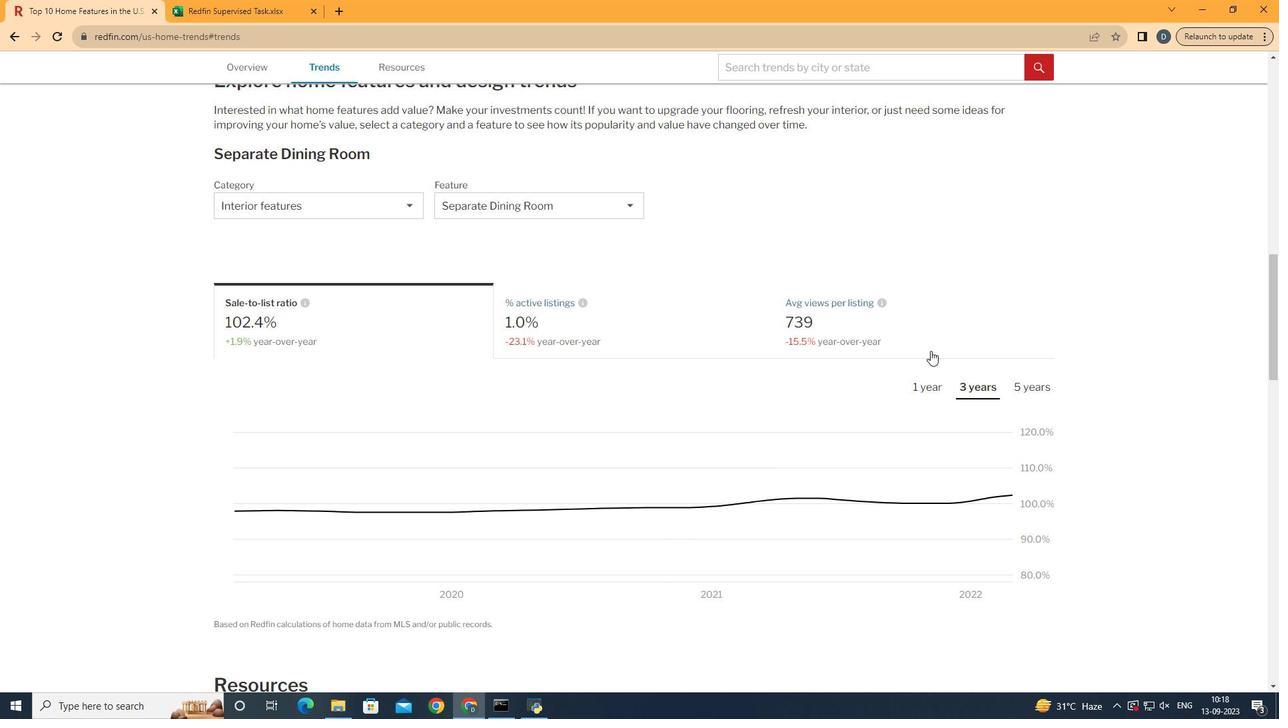 
Action: Mouse pressed left at (931, 351)
Screenshot: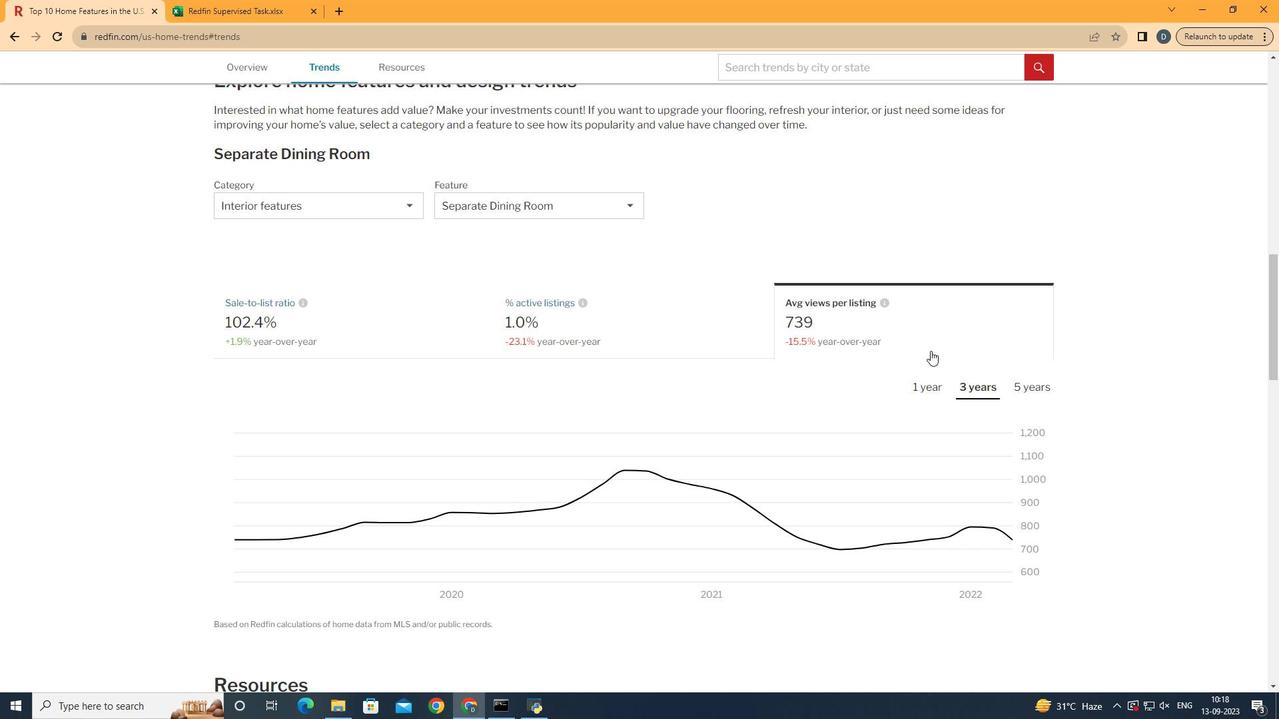 
Action: Mouse moved to (978, 382)
Screenshot: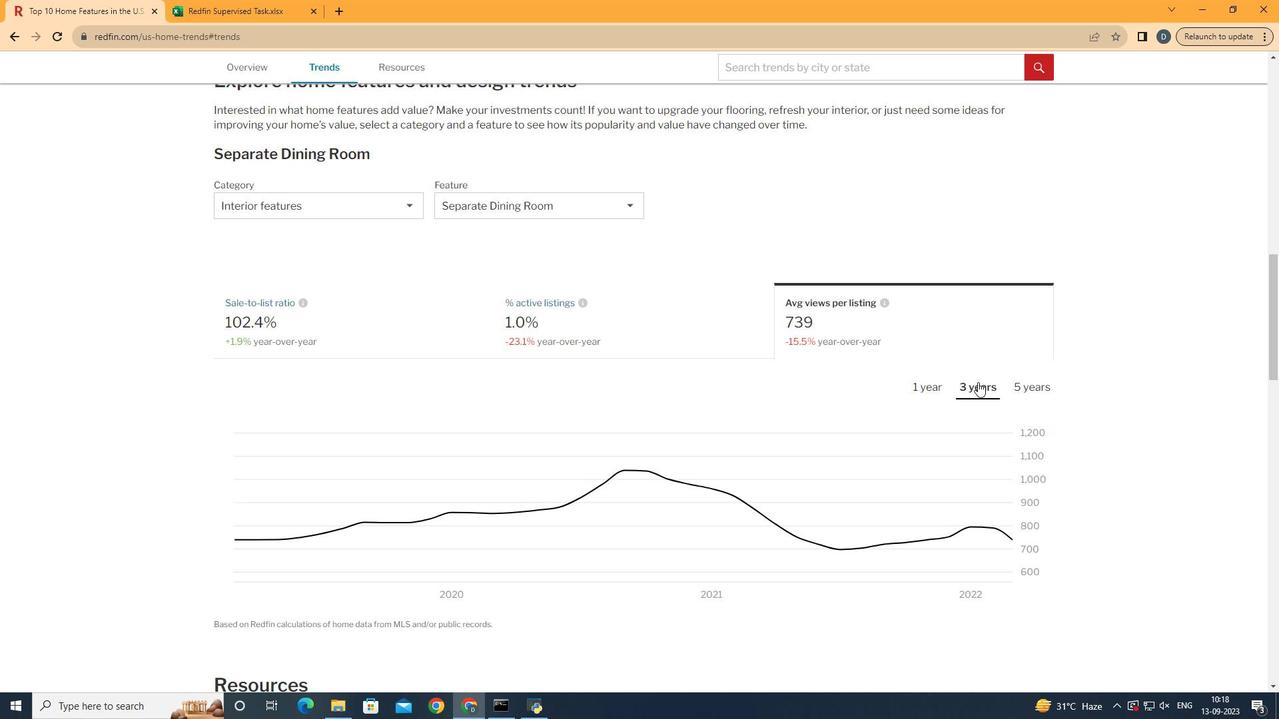
Action: Mouse pressed left at (978, 382)
Screenshot: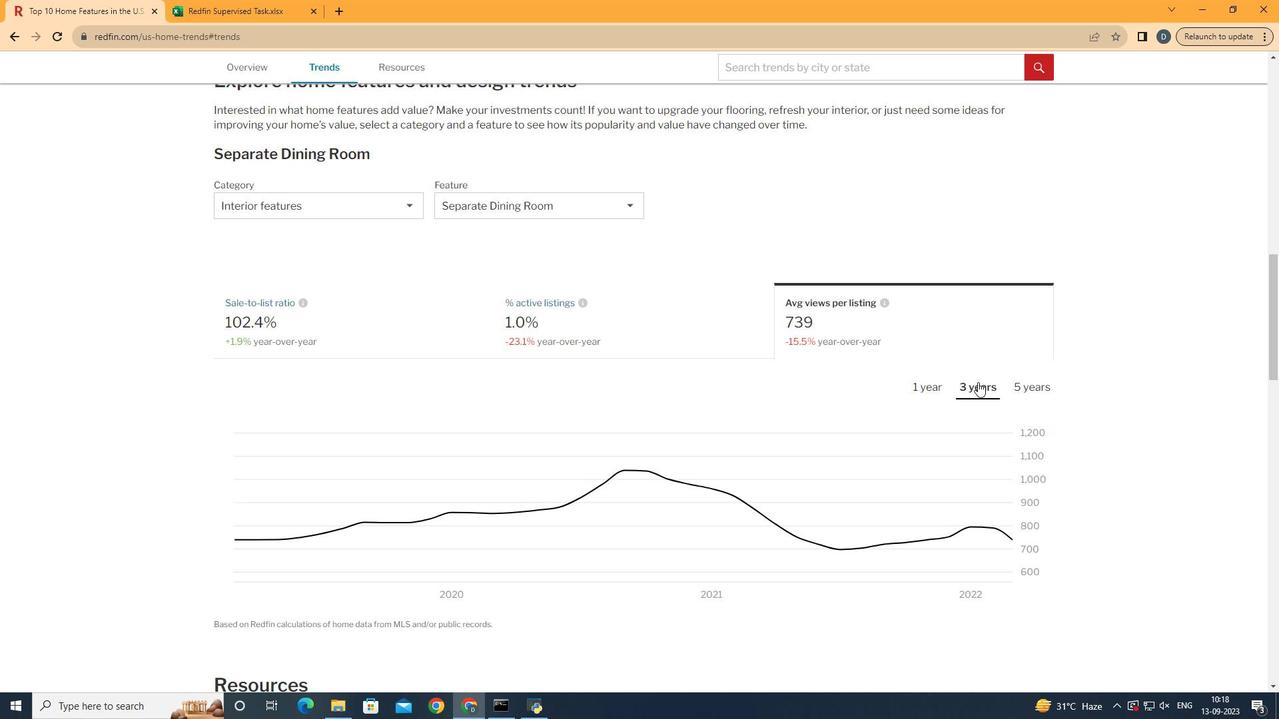 
Action: Mouse moved to (1007, 556)
Screenshot: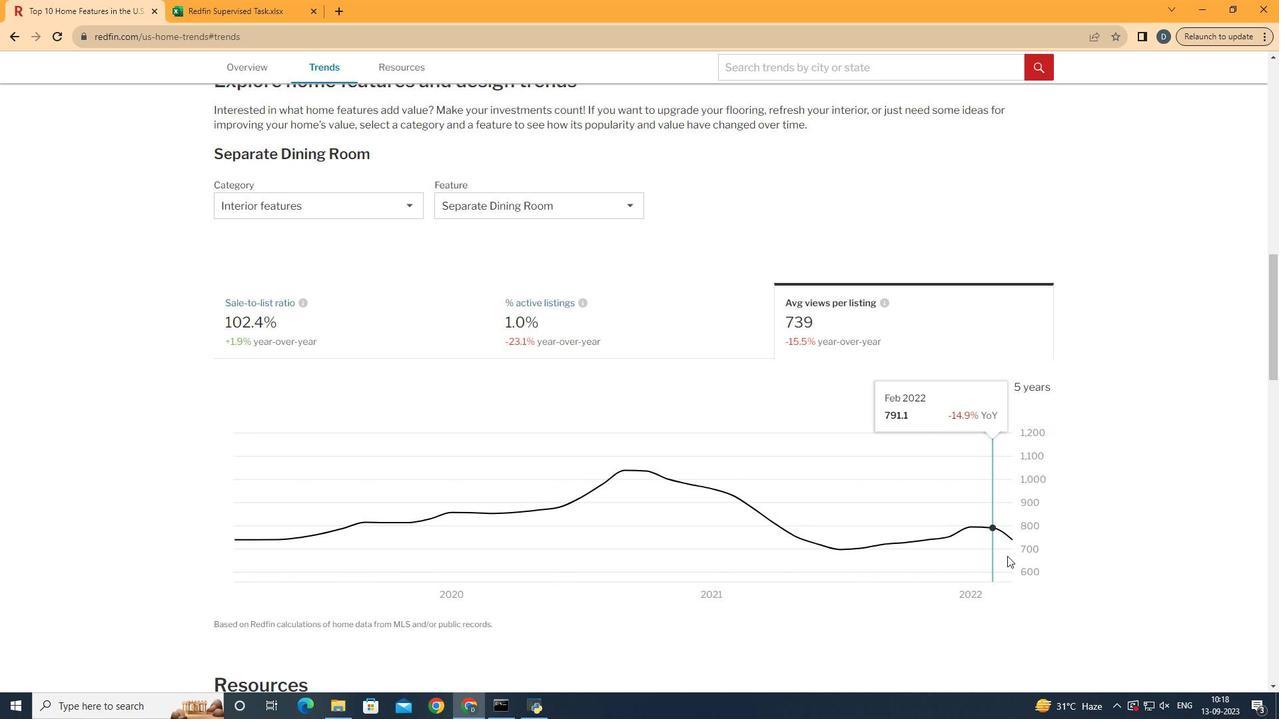 
